Task: Change  the formatting of the data to 'Which is Greater than 5, 'in conditional formating, put the option 'Green Fill with Dark Green Text. . 'add another formatting option Format As Table, insert the option 'Orange Table style Medium 3 ', change the format of Column Width to AutoFit Column Width and sort the data in descending order In the sheet  Expense Tracker Sheetbook
Action: Mouse moved to (34, 112)
Screenshot: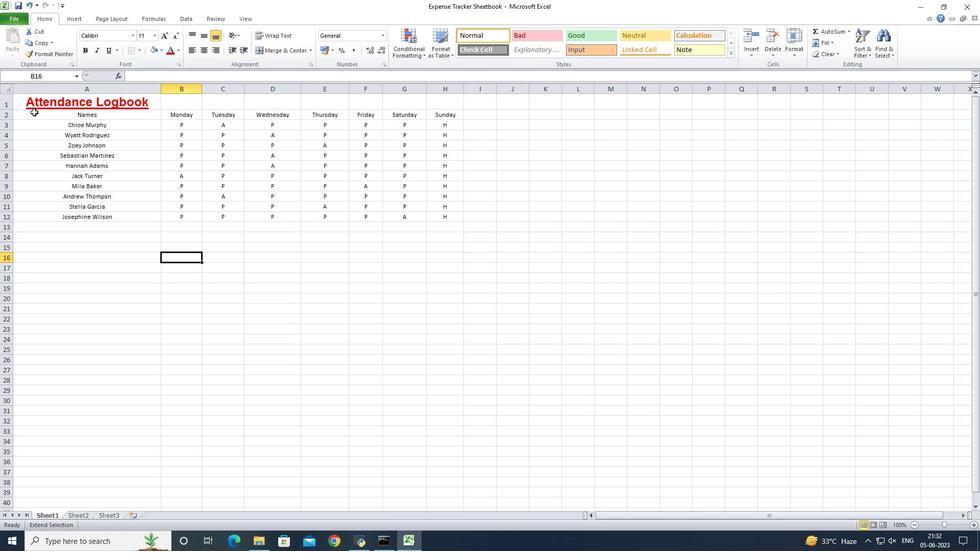 
Action: Mouse pressed left at (34, 112)
Screenshot: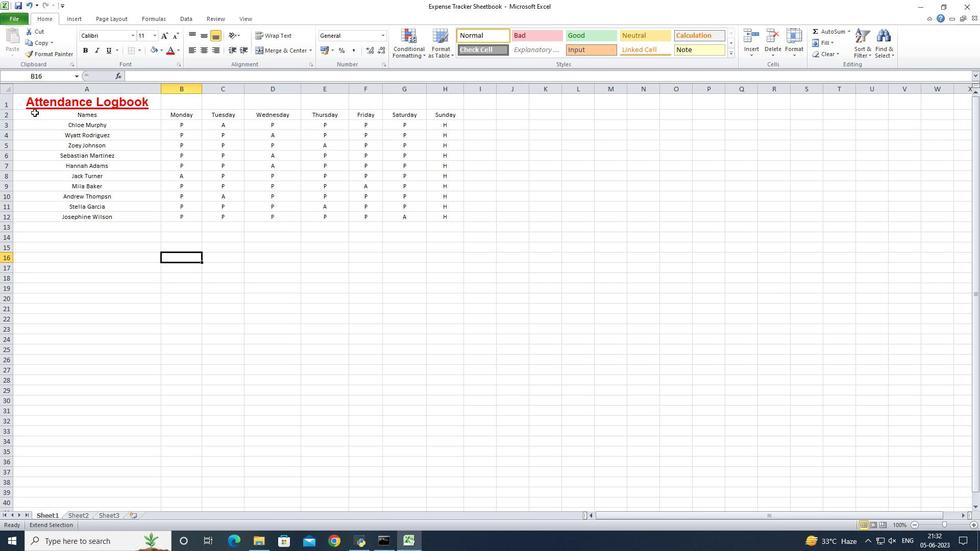 
Action: Mouse moved to (481, 31)
Screenshot: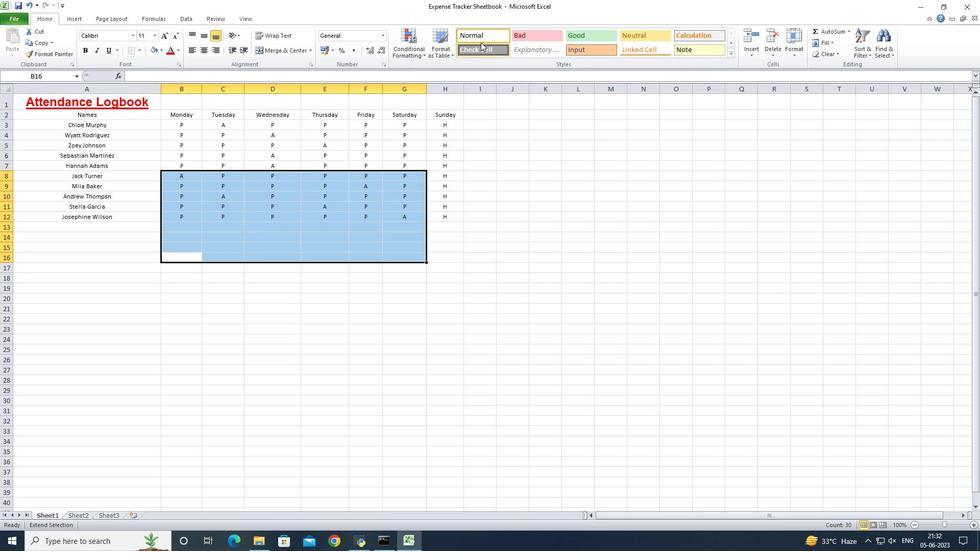 
Action: Mouse pressed left at (481, 31)
Screenshot: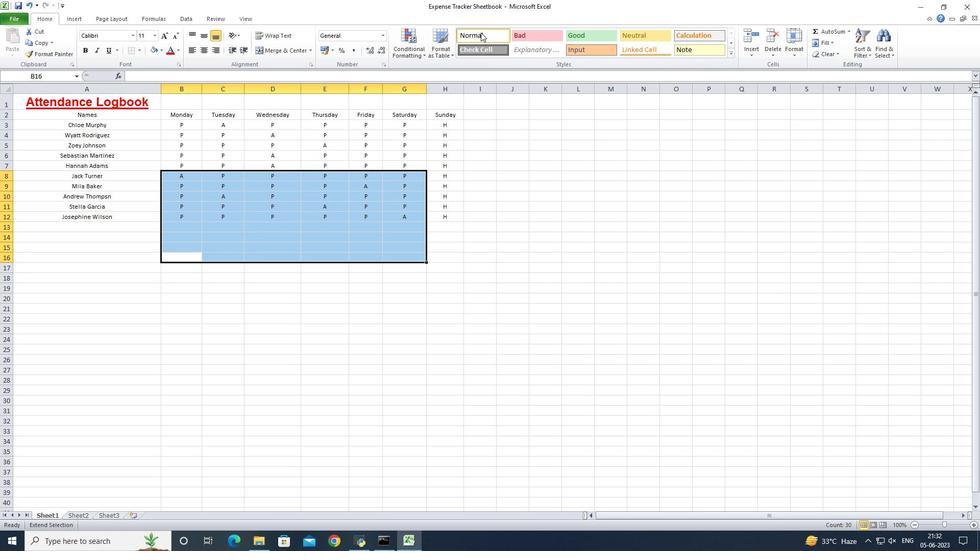 
Action: Mouse moved to (129, 177)
Screenshot: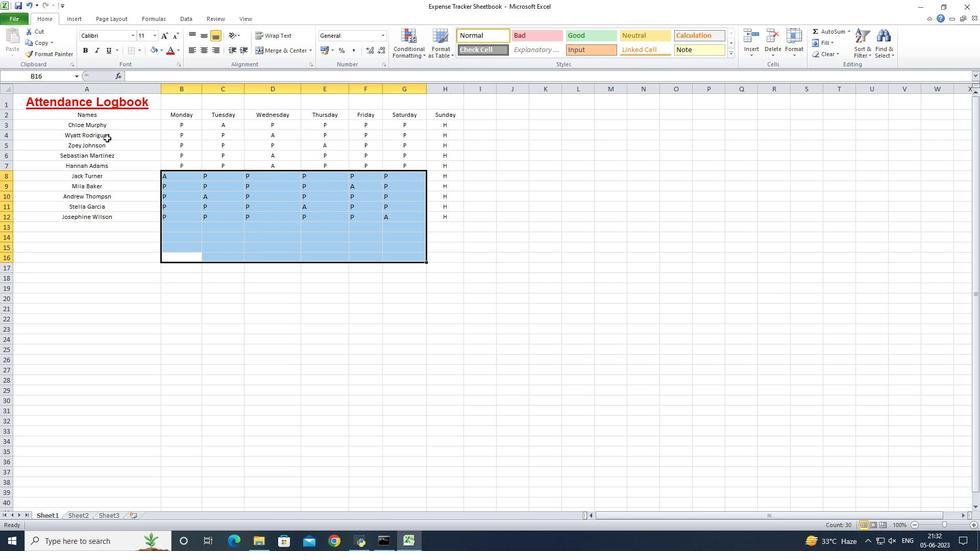 
Action: Key pressed ctrl+Z
Screenshot: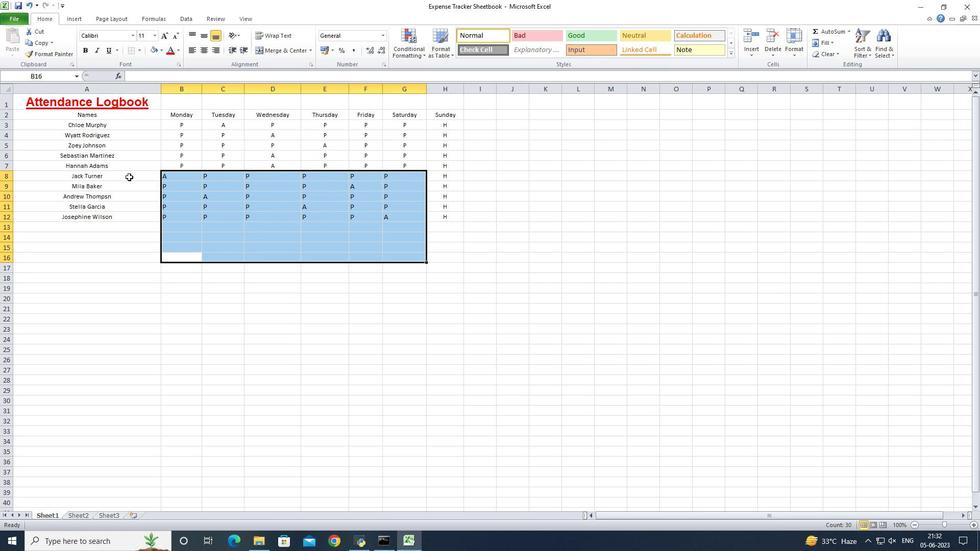 
Action: Mouse moved to (514, 158)
Screenshot: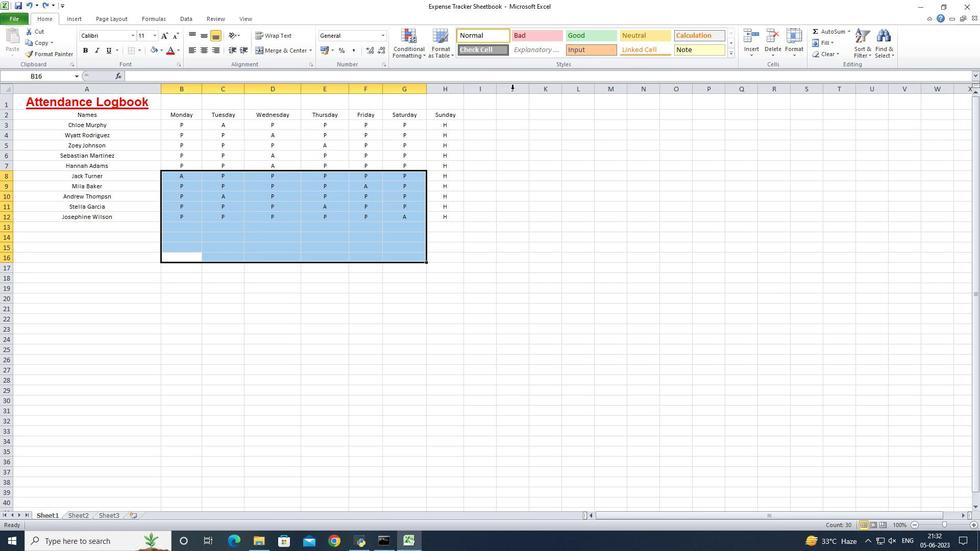 
Action: Mouse pressed left at (514, 158)
Screenshot: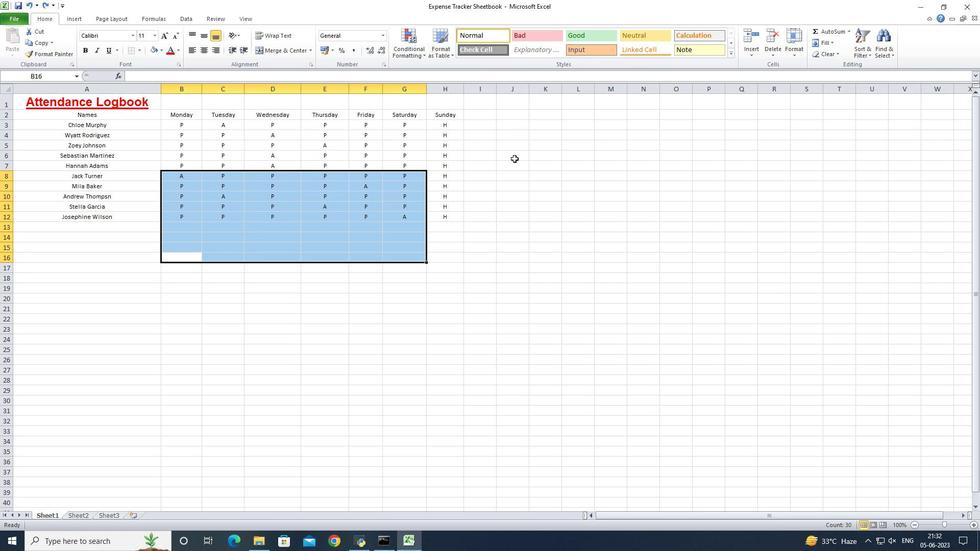 
Action: Mouse moved to (474, 37)
Screenshot: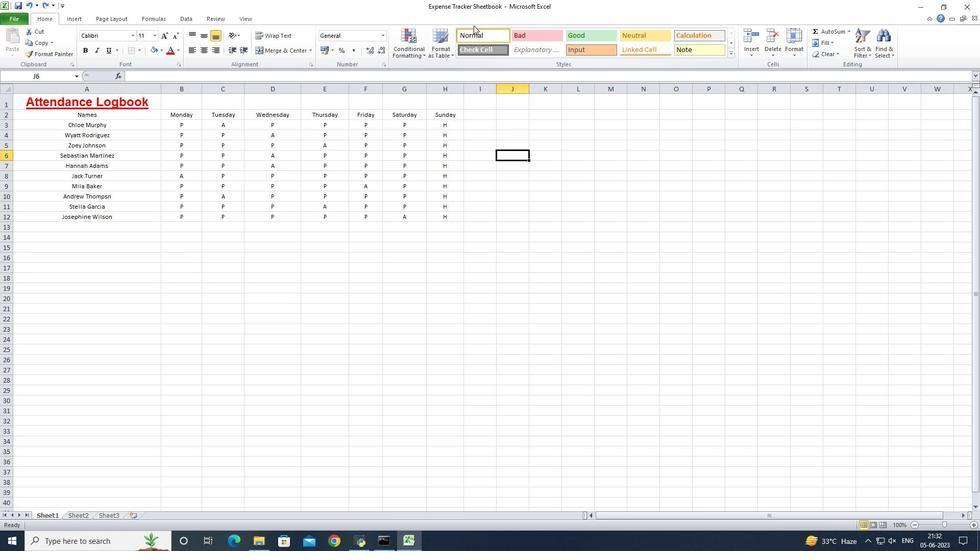 
Action: Mouse pressed left at (474, 37)
Screenshot: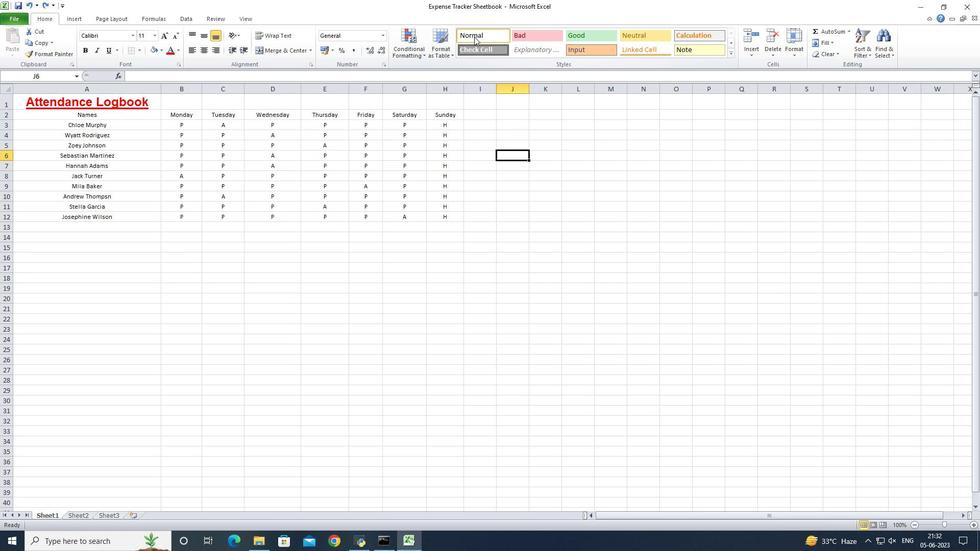 
Action: Mouse moved to (60, 121)
Screenshot: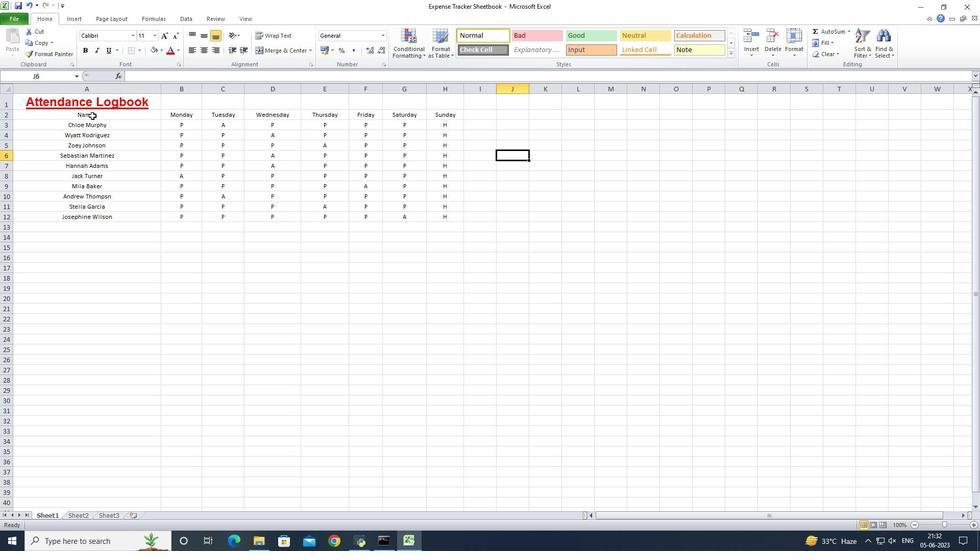 
Action: Mouse pressed left at (60, 121)
Screenshot: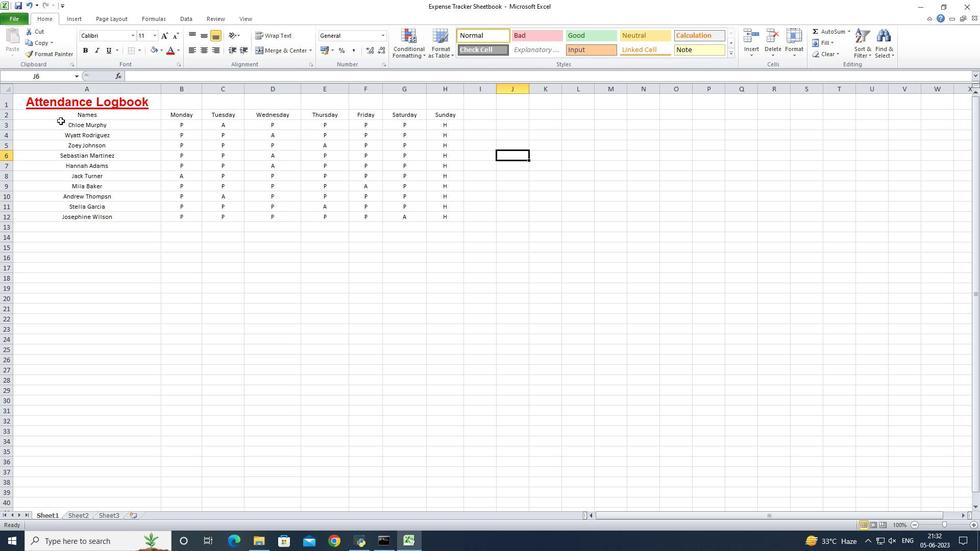
Action: Mouse moved to (60, 115)
Screenshot: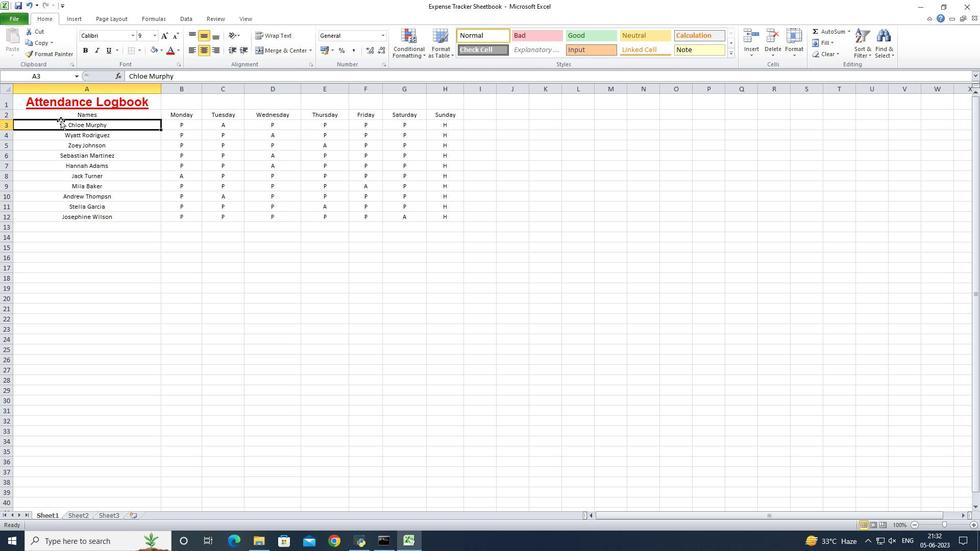 
Action: Mouse pressed left at (60, 115)
Screenshot: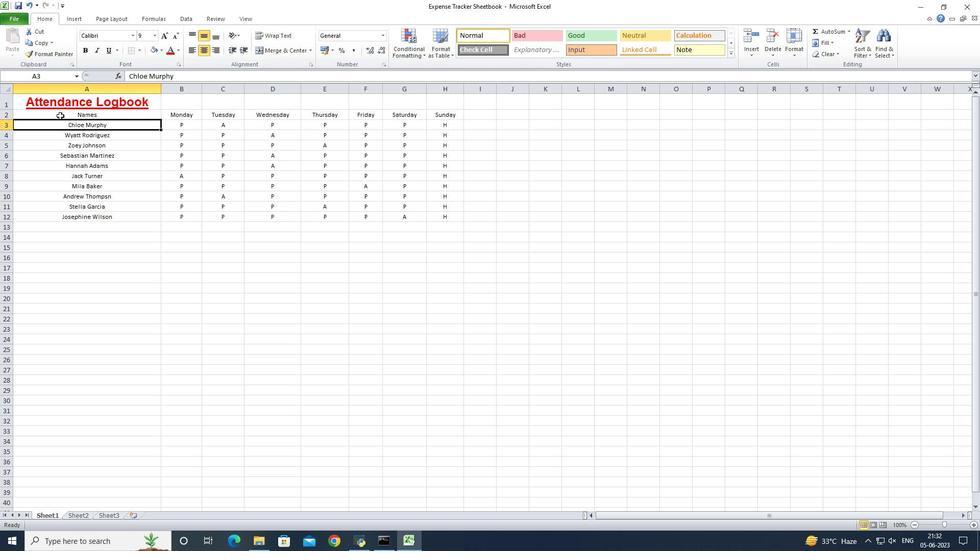 
Action: Mouse moved to (393, 44)
Screenshot: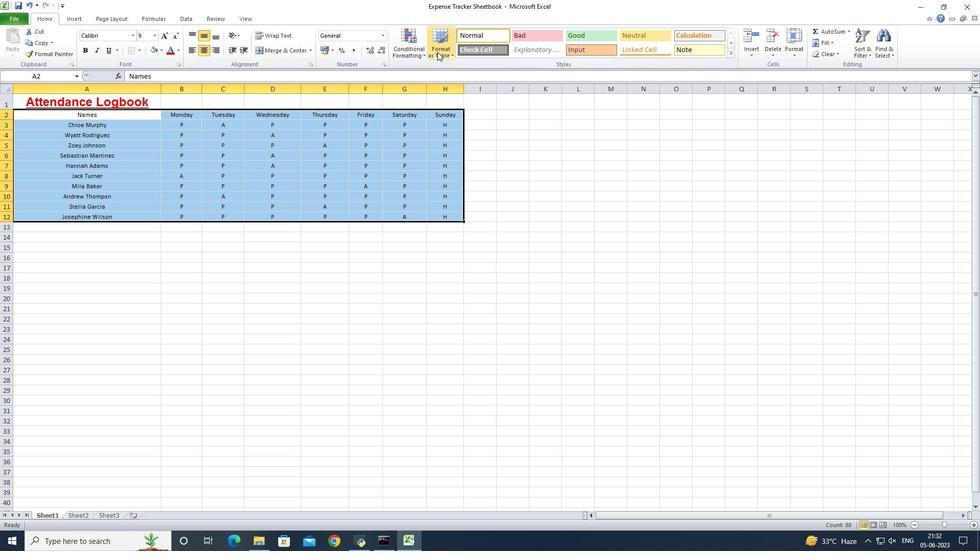 
Action: Mouse pressed left at (393, 44)
Screenshot: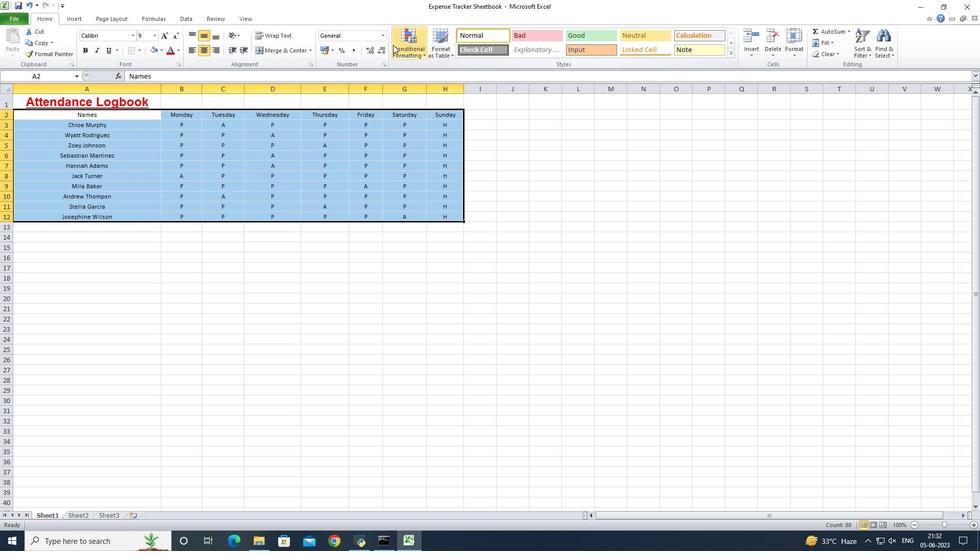 
Action: Mouse moved to (398, 73)
Screenshot: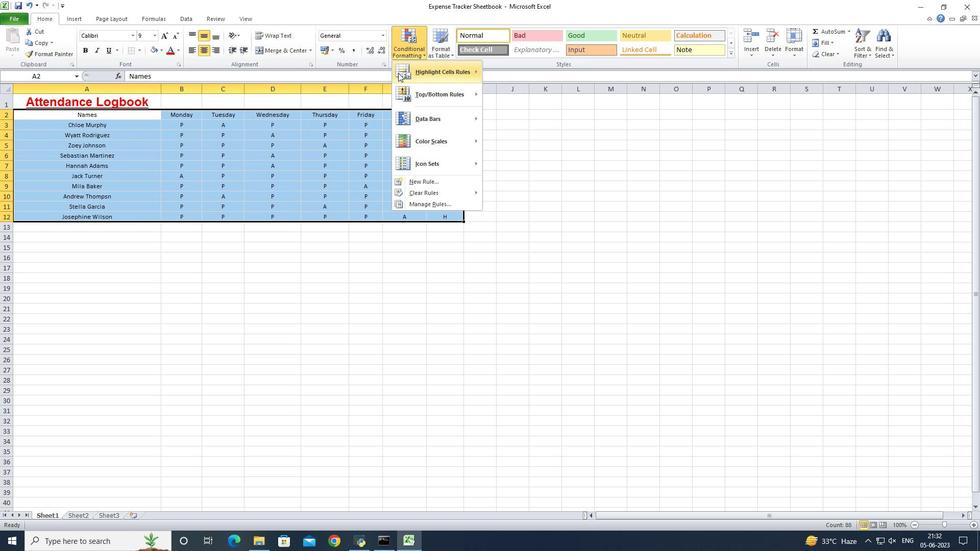 
Action: Mouse pressed left at (398, 73)
Screenshot: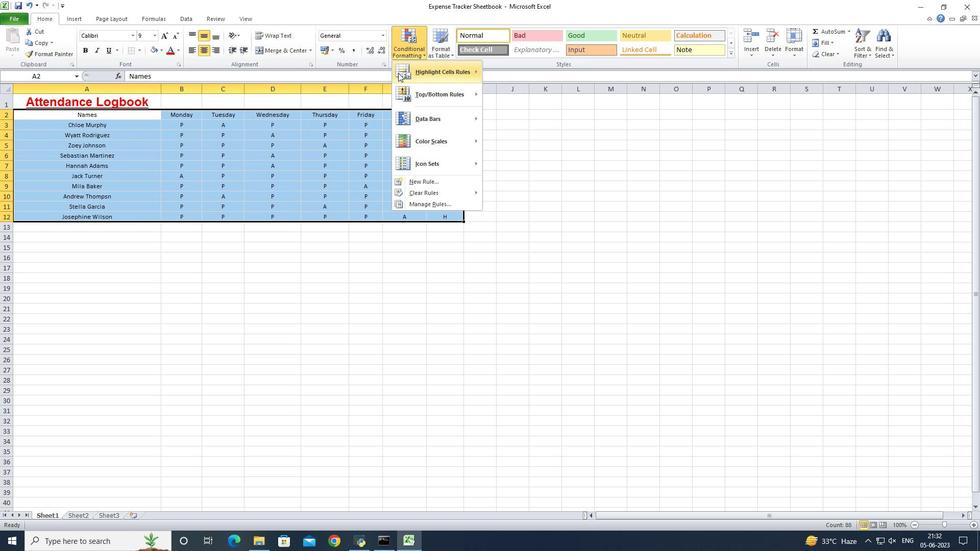 
Action: Mouse moved to (507, 71)
Screenshot: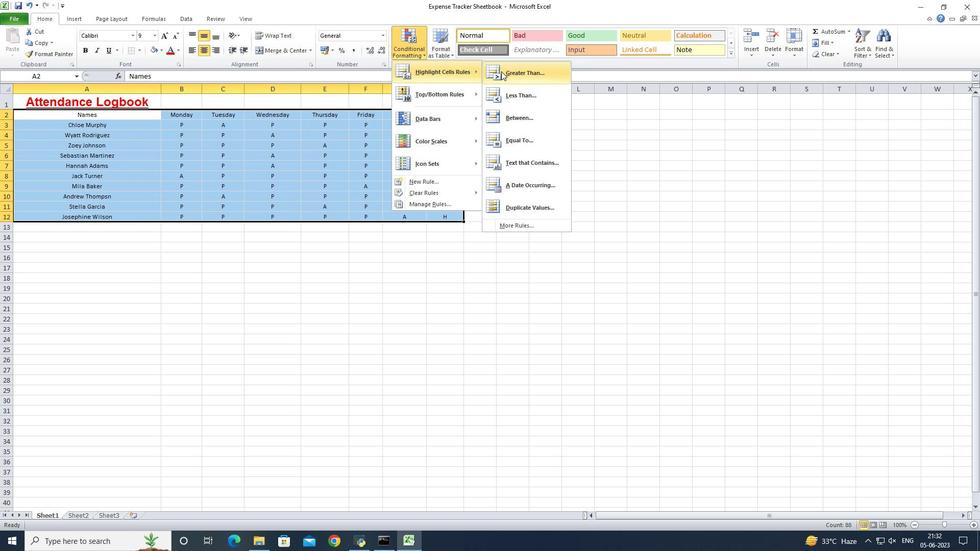 
Action: Mouse pressed left at (507, 71)
Screenshot: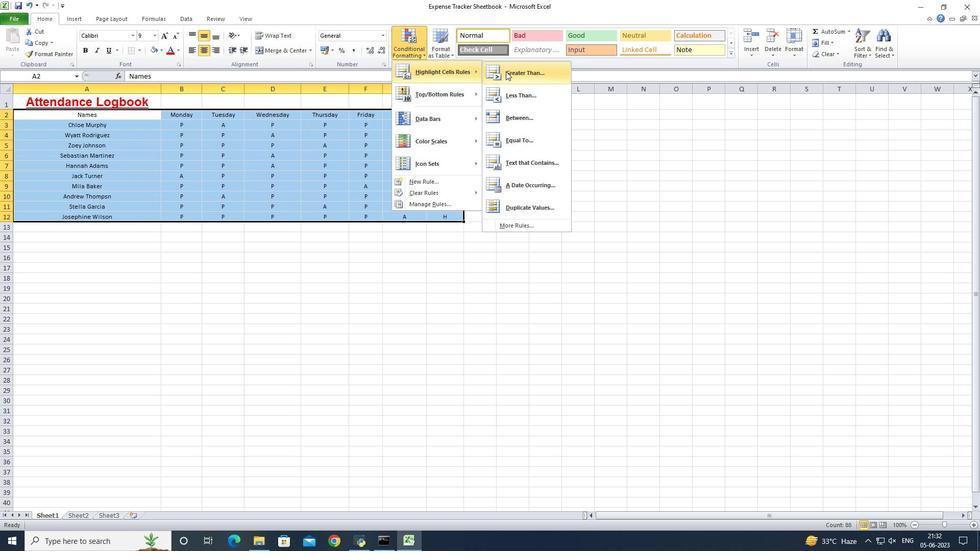 
Action: Mouse moved to (208, 261)
Screenshot: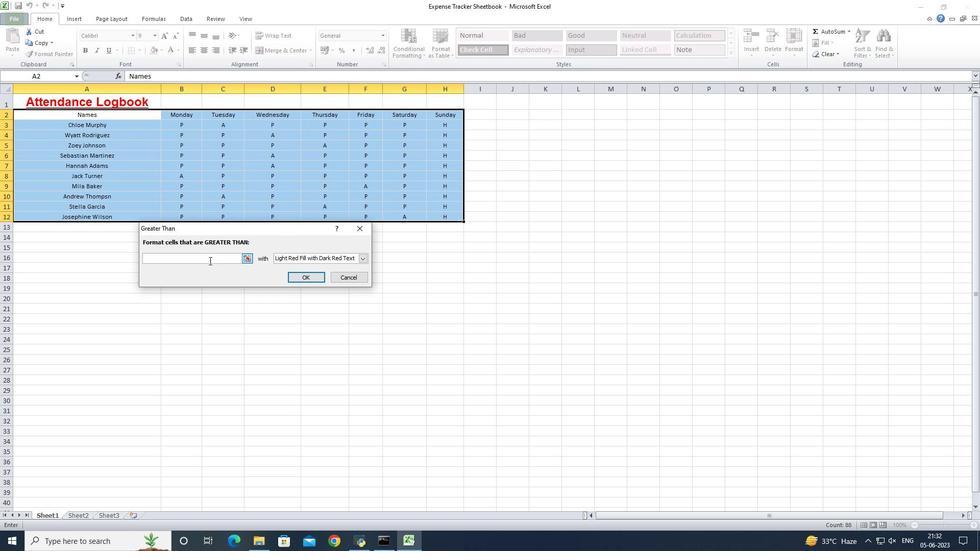 
Action: Mouse pressed left at (208, 261)
Screenshot: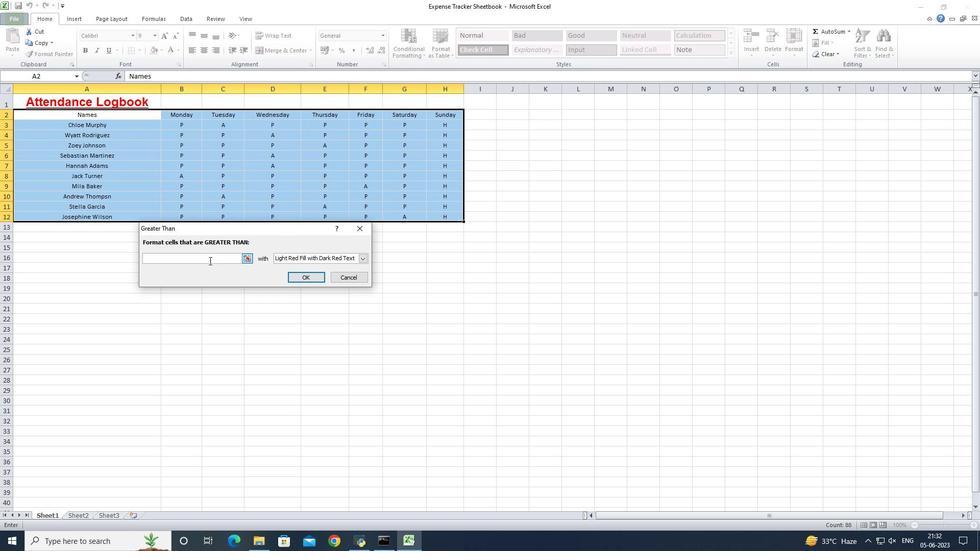 
Action: Key pressed 5
Screenshot: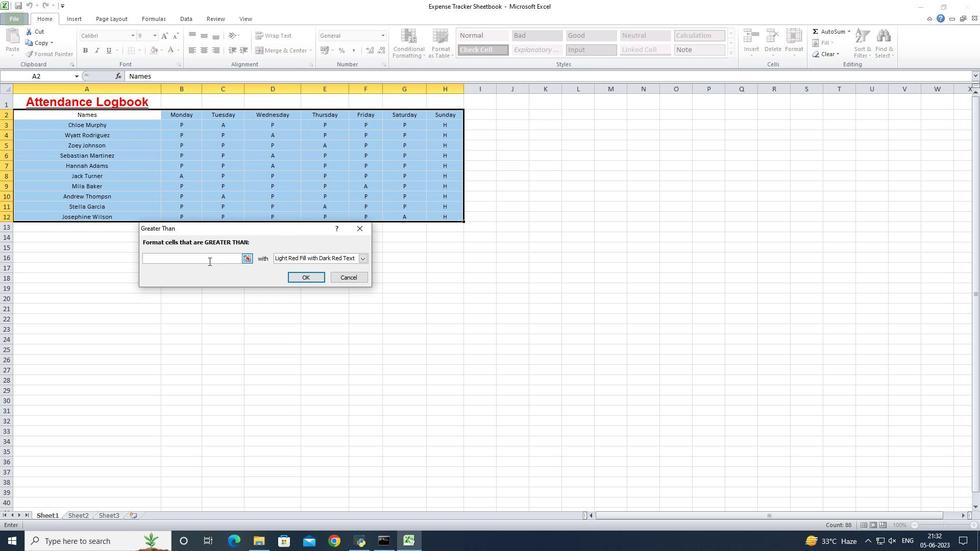 
Action: Mouse moved to (364, 257)
Screenshot: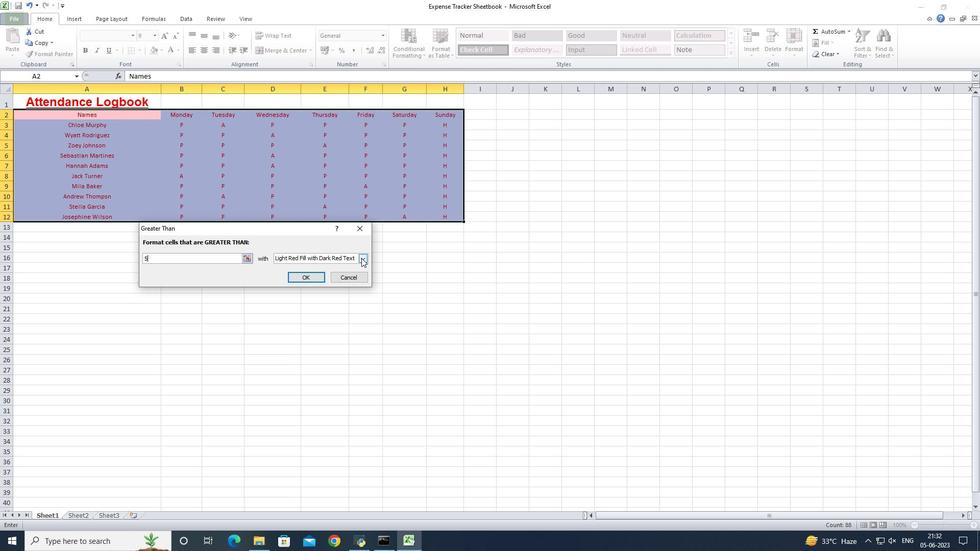
Action: Mouse pressed left at (364, 257)
Screenshot: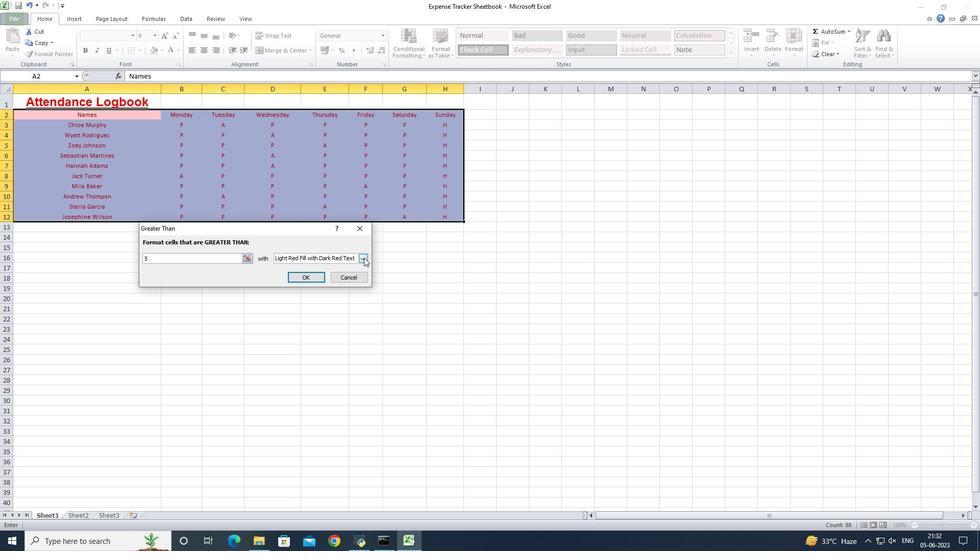 
Action: Mouse moved to (353, 279)
Screenshot: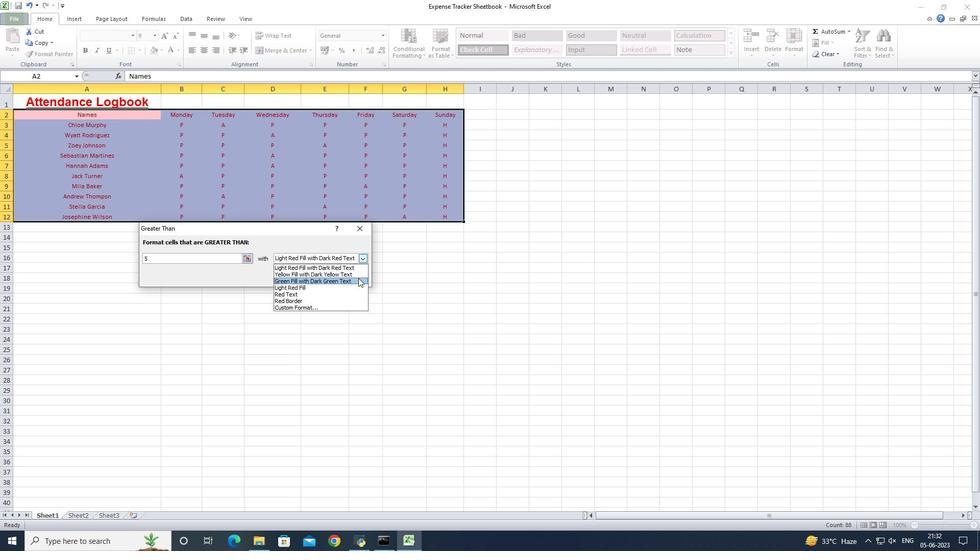 
Action: Mouse pressed left at (353, 279)
Screenshot: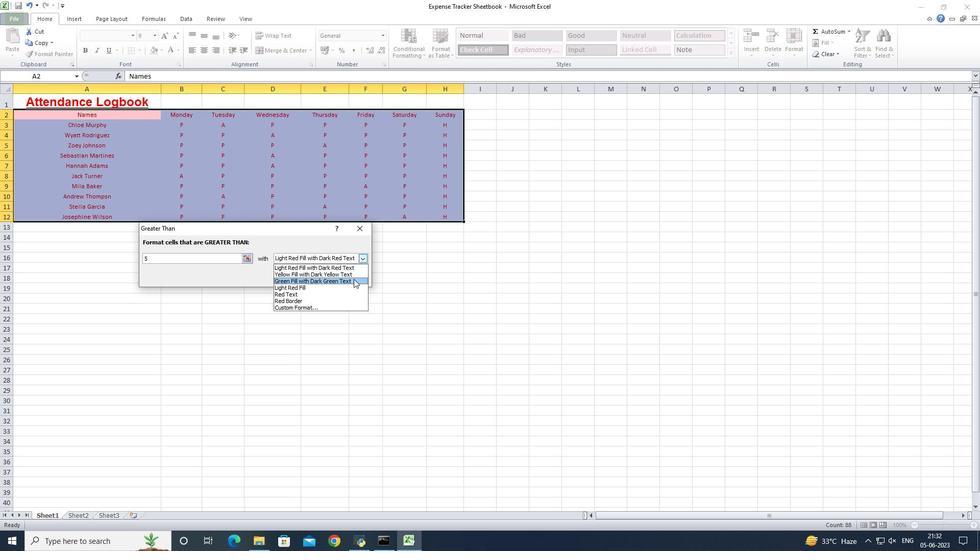 
Action: Mouse moved to (300, 276)
Screenshot: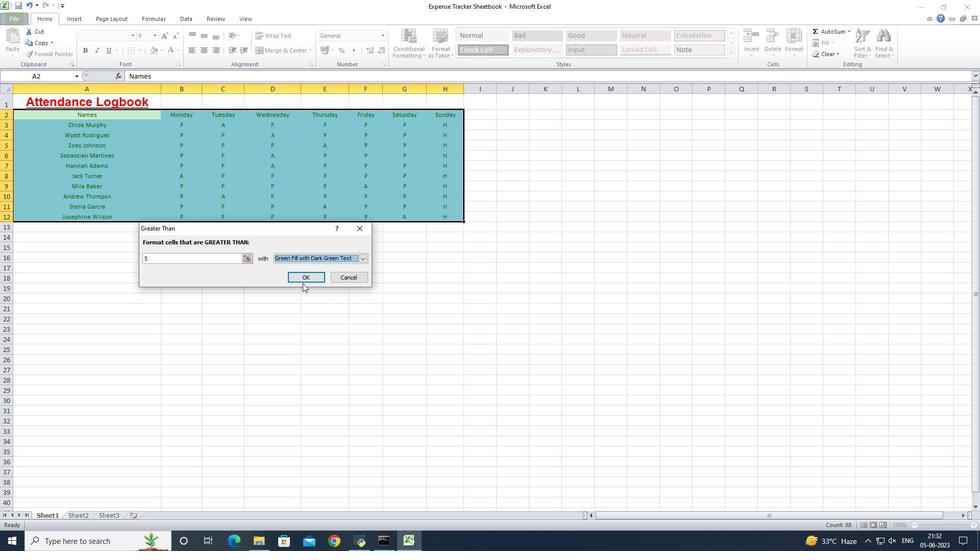 
Action: Mouse pressed left at (300, 276)
Screenshot: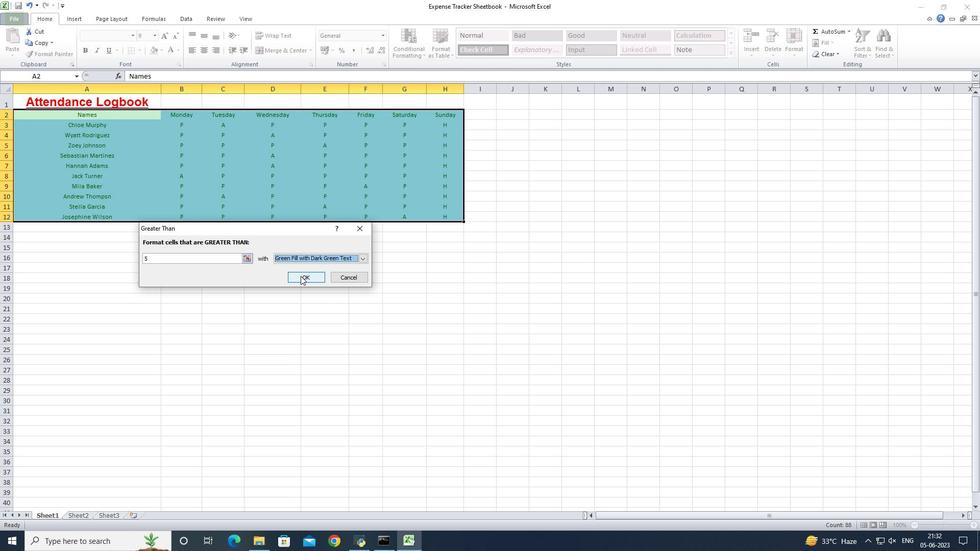 
Action: Mouse moved to (291, 284)
Screenshot: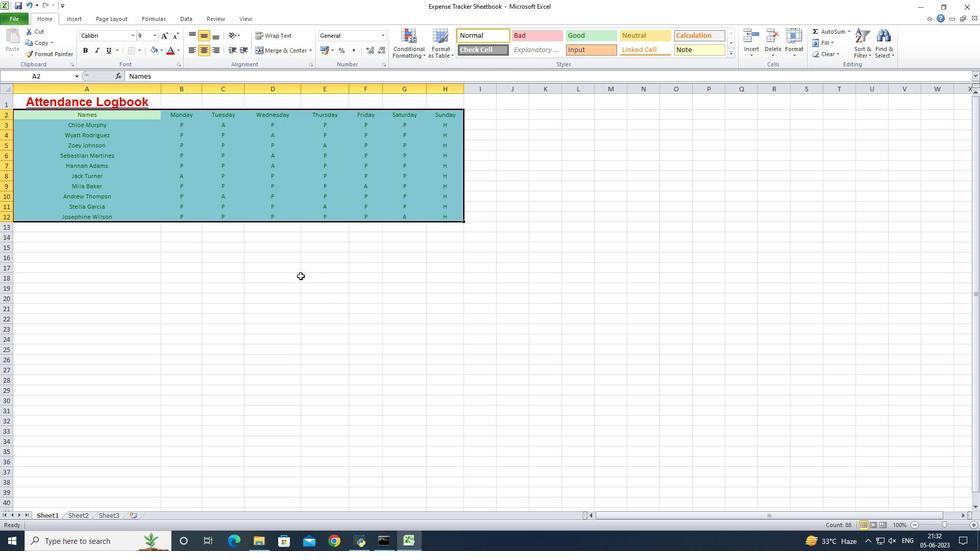 
Action: Mouse pressed left at (291, 284)
Screenshot: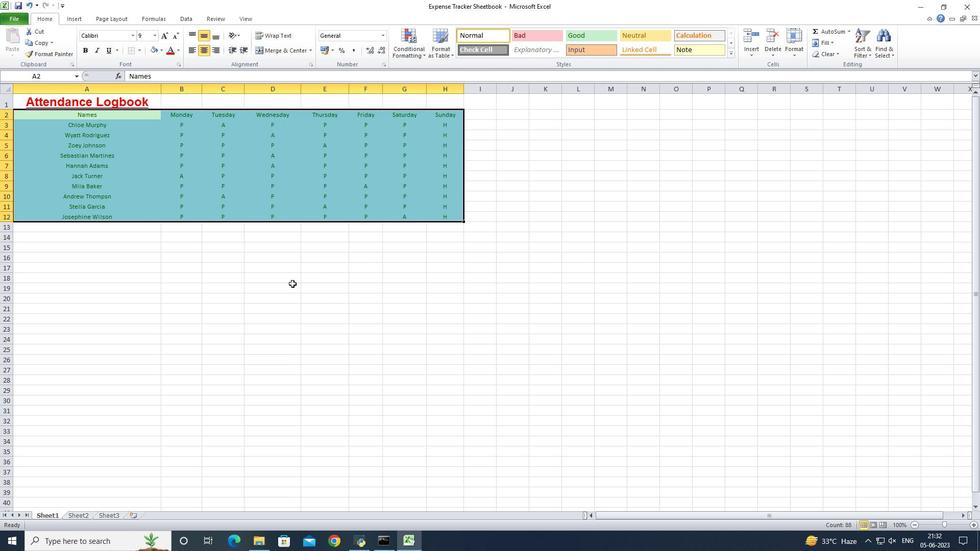 
Action: Mouse moved to (79, 116)
Screenshot: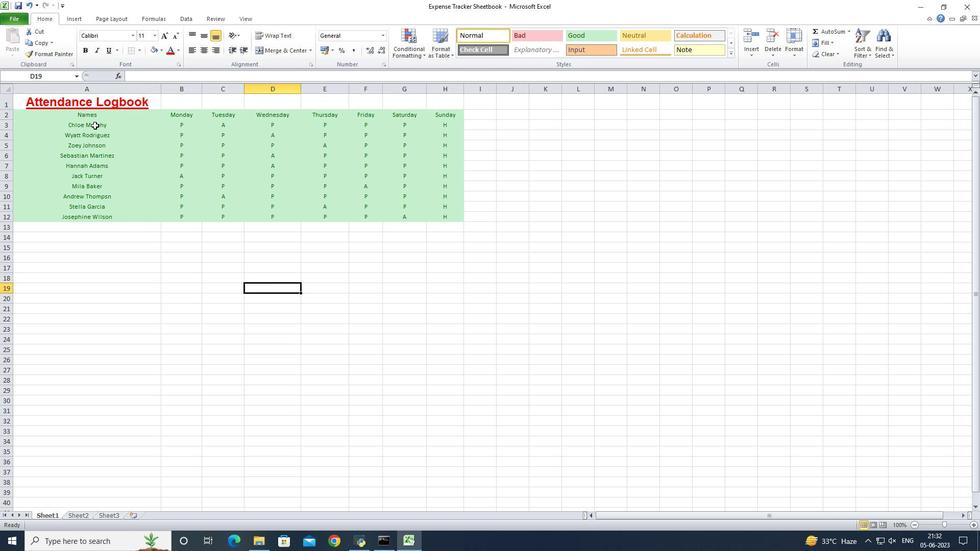 
Action: Mouse pressed left at (79, 116)
Screenshot: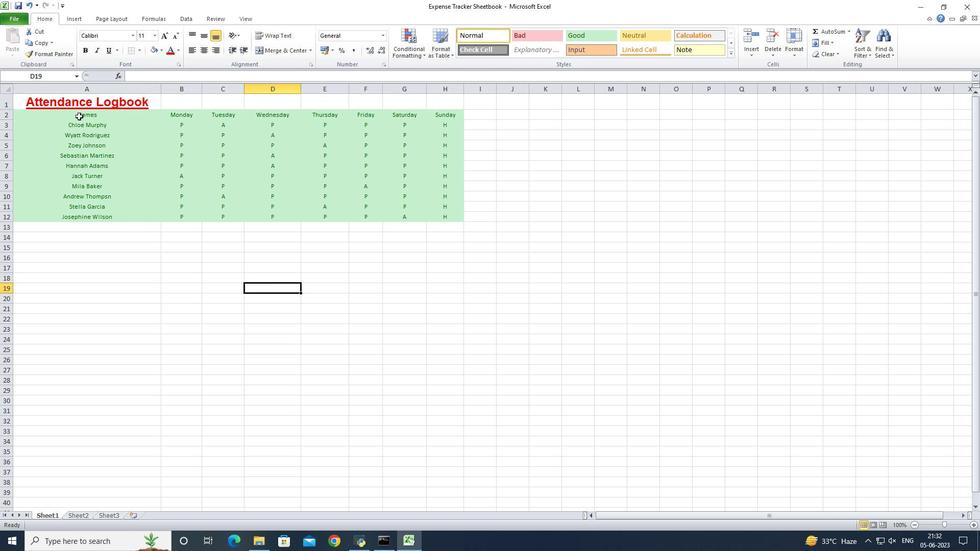 
Action: Mouse moved to (438, 54)
Screenshot: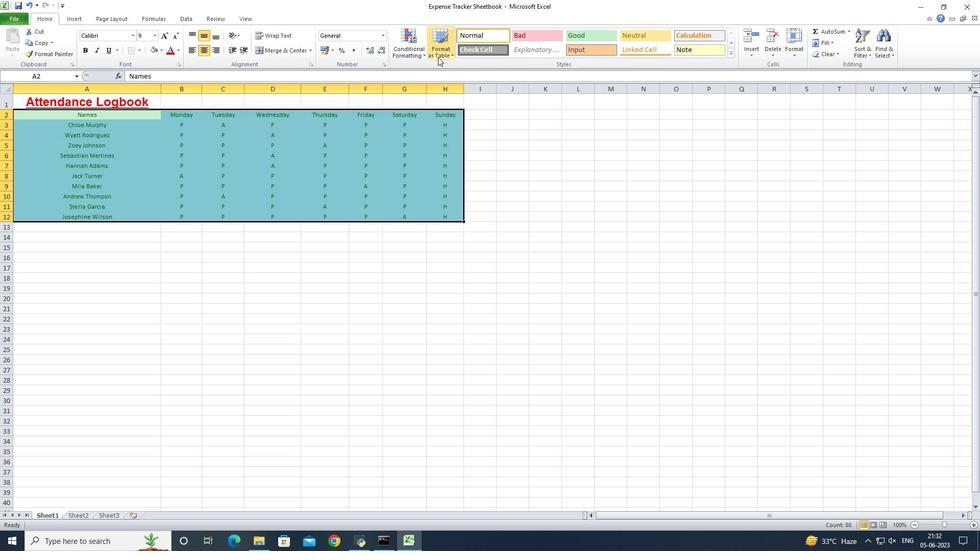 
Action: Mouse pressed left at (438, 54)
Screenshot: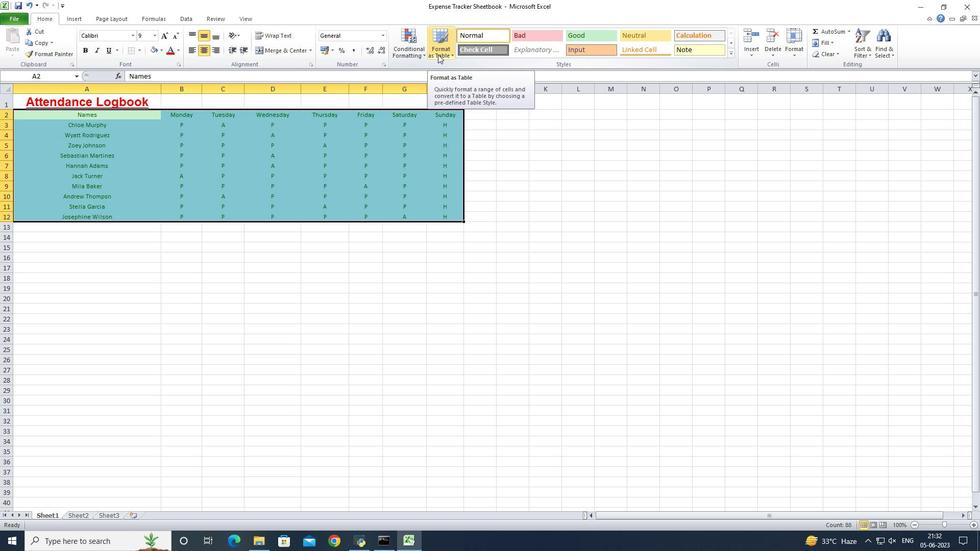 
Action: Mouse moved to (512, 176)
Screenshot: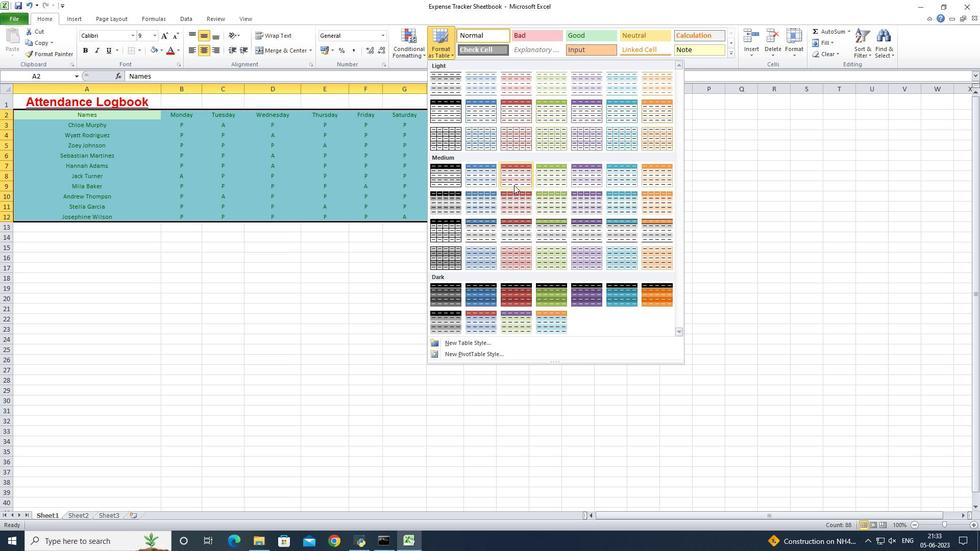 
Action: Mouse pressed left at (512, 176)
Screenshot: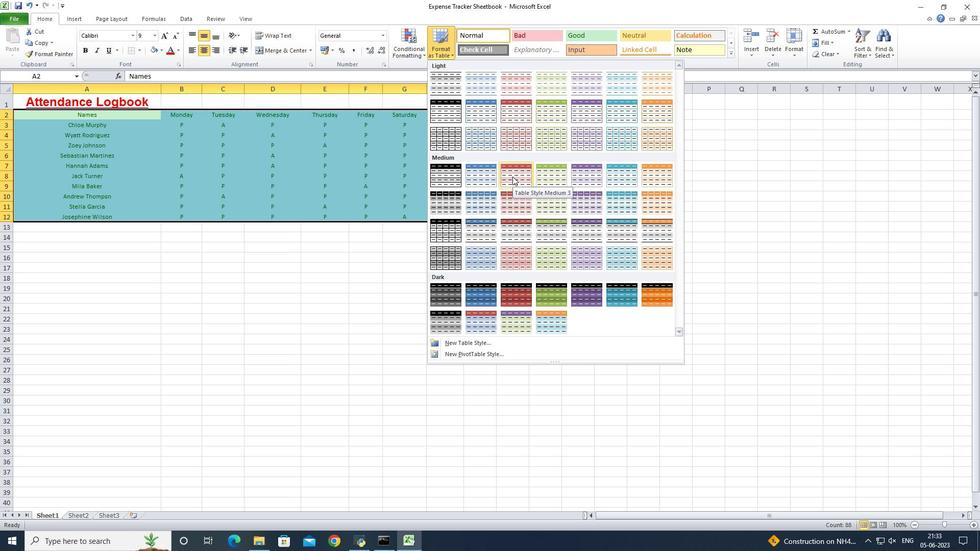 
Action: Mouse moved to (233, 276)
Screenshot: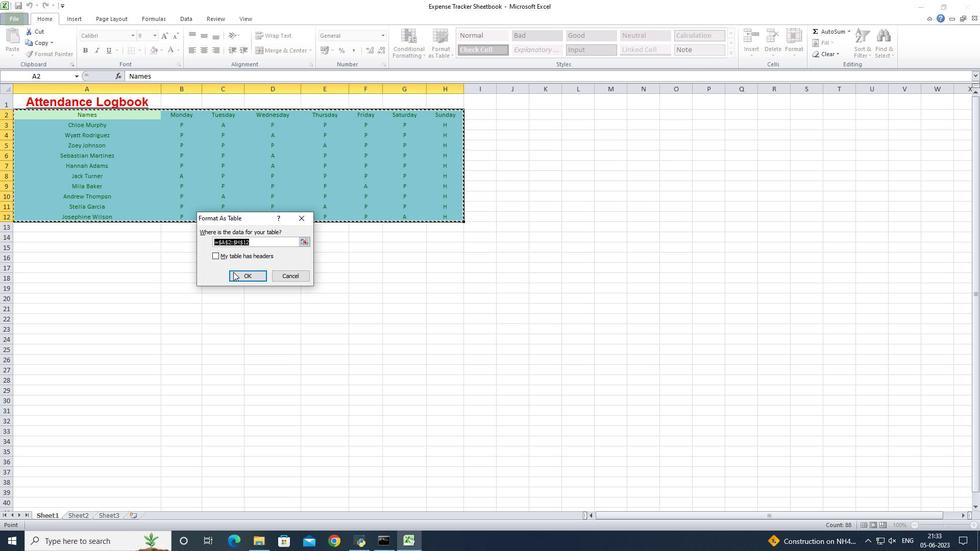 
Action: Mouse pressed left at (233, 276)
Screenshot: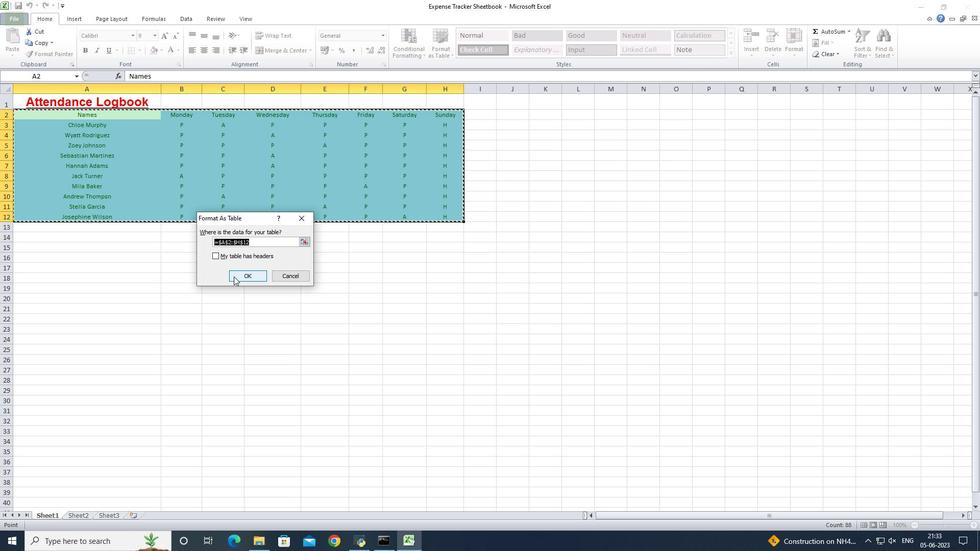 
Action: Mouse moved to (103, 119)
Screenshot: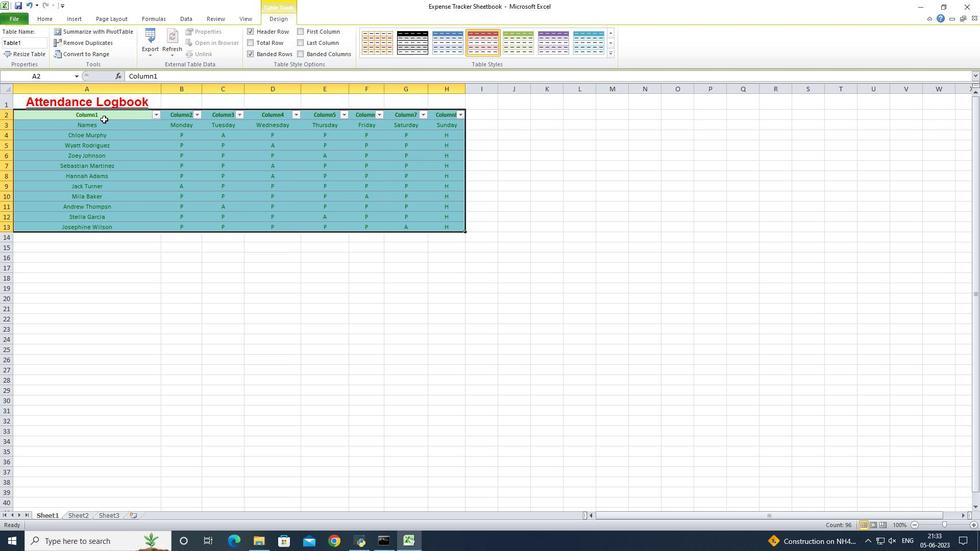 
Action: Mouse pressed left at (103, 119)
Screenshot: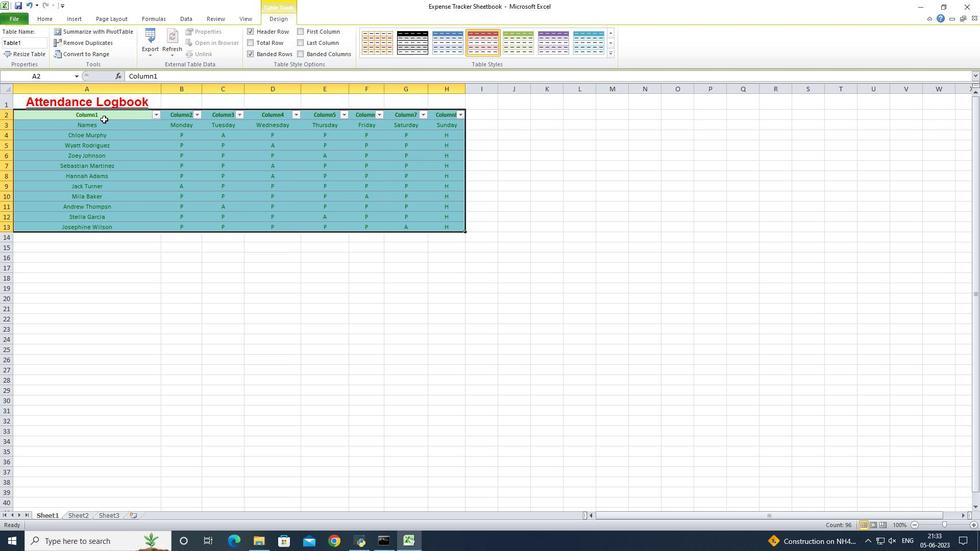 
Action: Mouse moved to (92, 118)
Screenshot: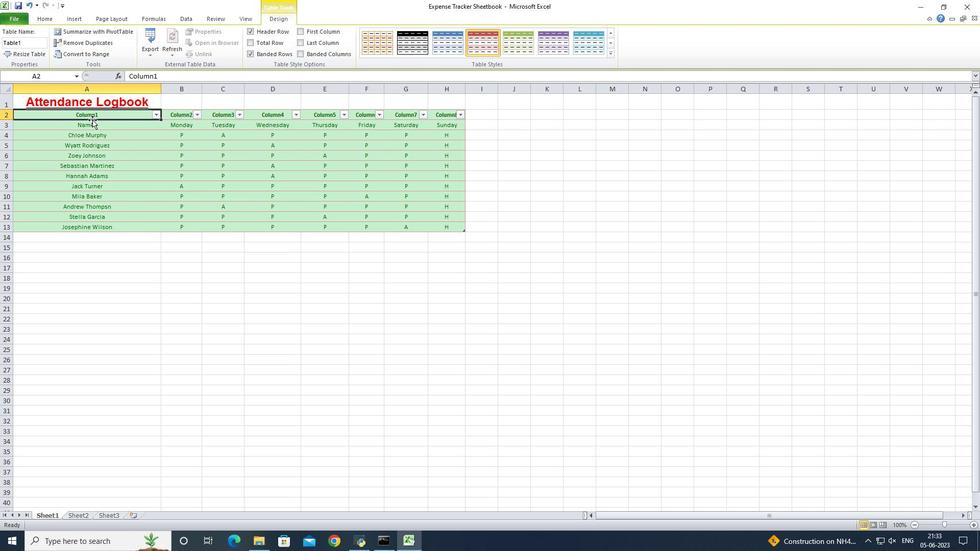 
Action: Mouse pressed left at (92, 118)
Screenshot: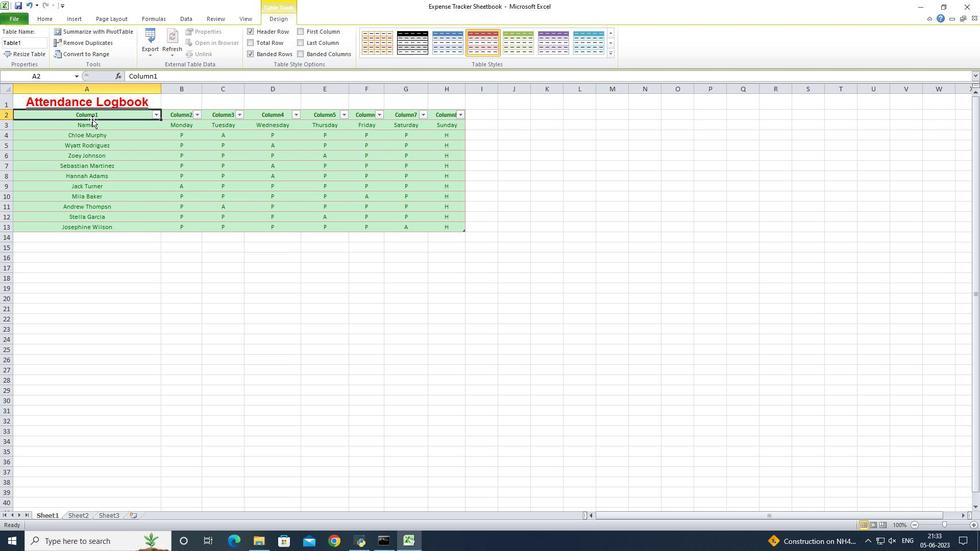 
Action: Mouse moved to (624, 256)
Screenshot: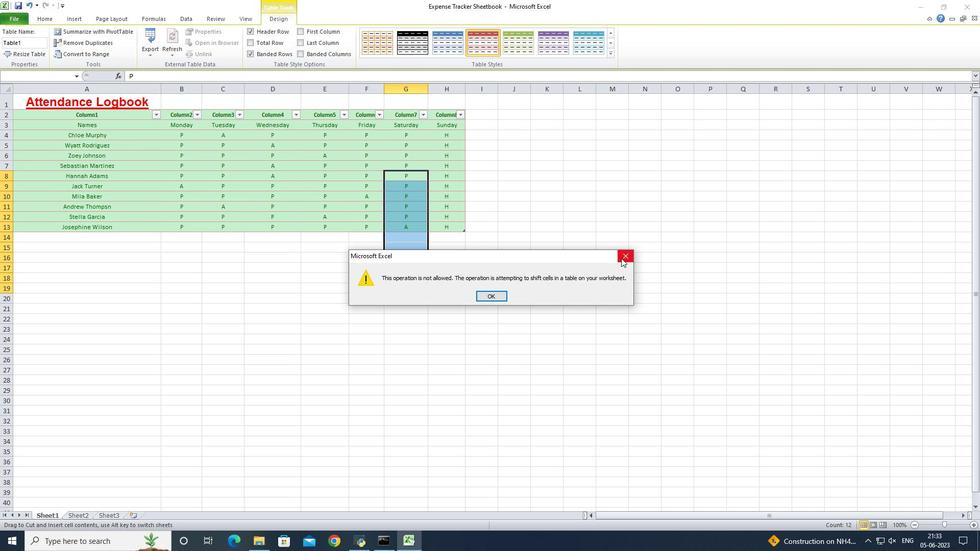 
Action: Mouse pressed left at (624, 256)
Screenshot: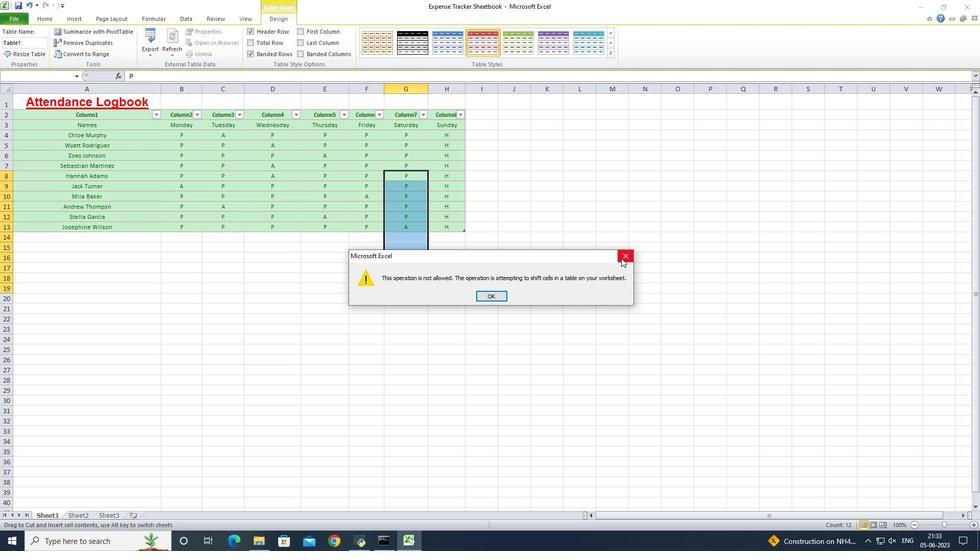 
Action: Mouse moved to (74, 117)
Screenshot: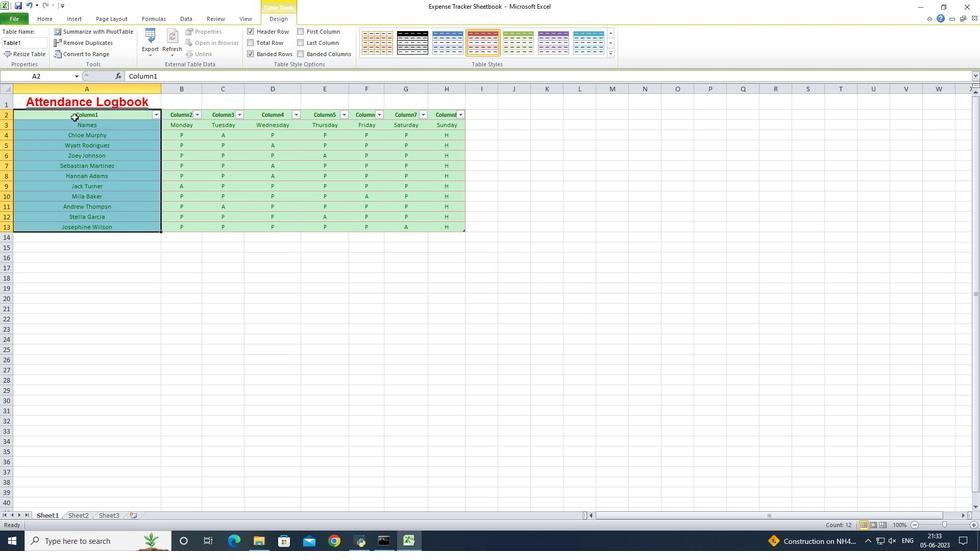 
Action: Mouse pressed left at (74, 117)
Screenshot: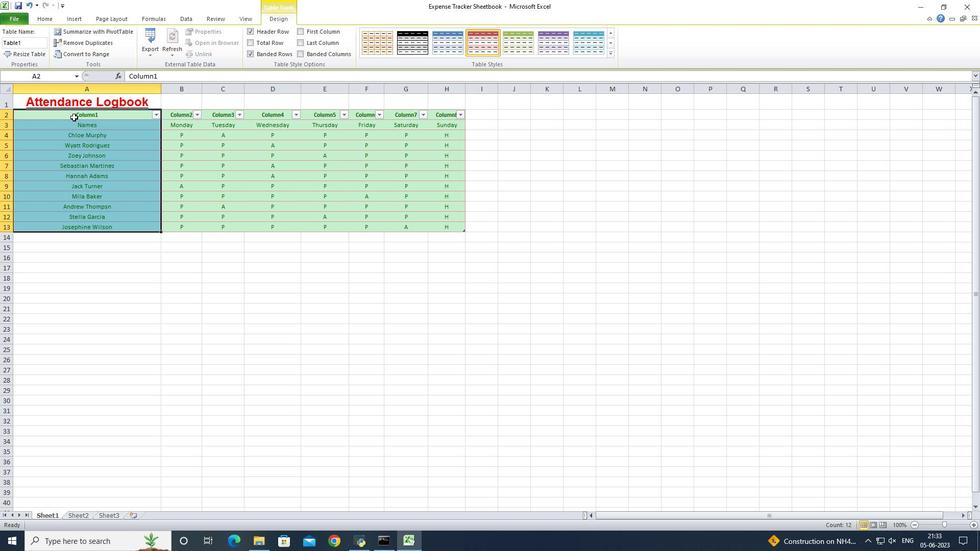 
Action: Mouse moved to (53, 100)
Screenshot: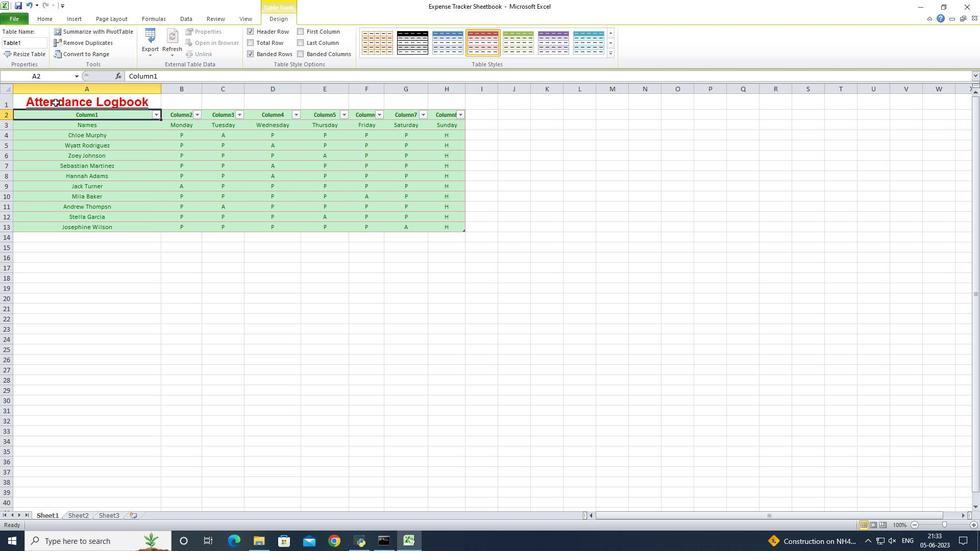 
Action: Mouse pressed left at (53, 100)
Screenshot: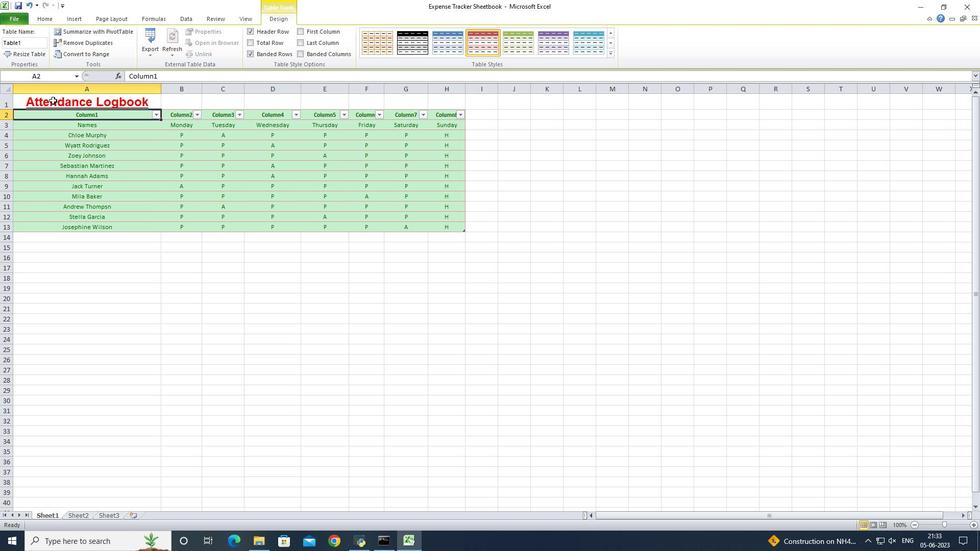 
Action: Mouse moved to (789, 55)
Screenshot: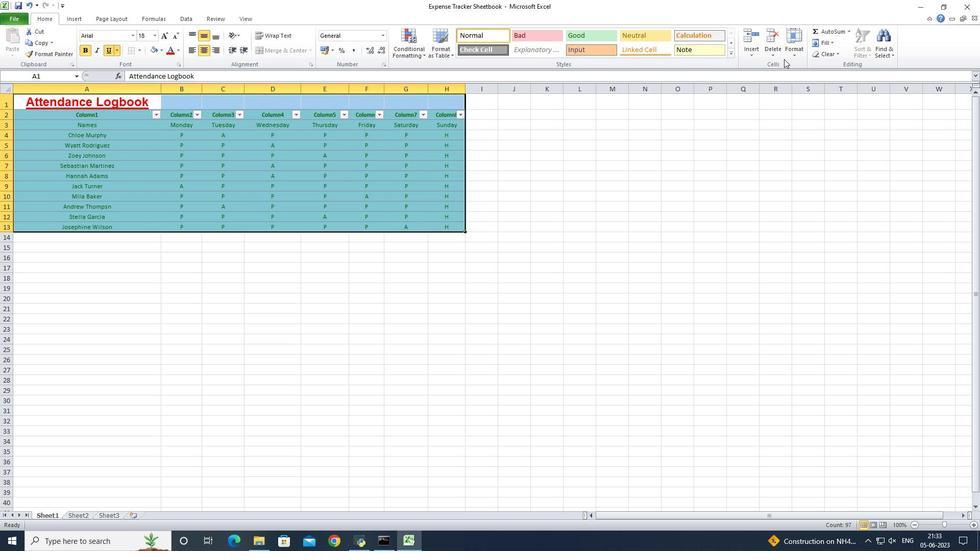 
Action: Mouse pressed left at (789, 55)
Screenshot: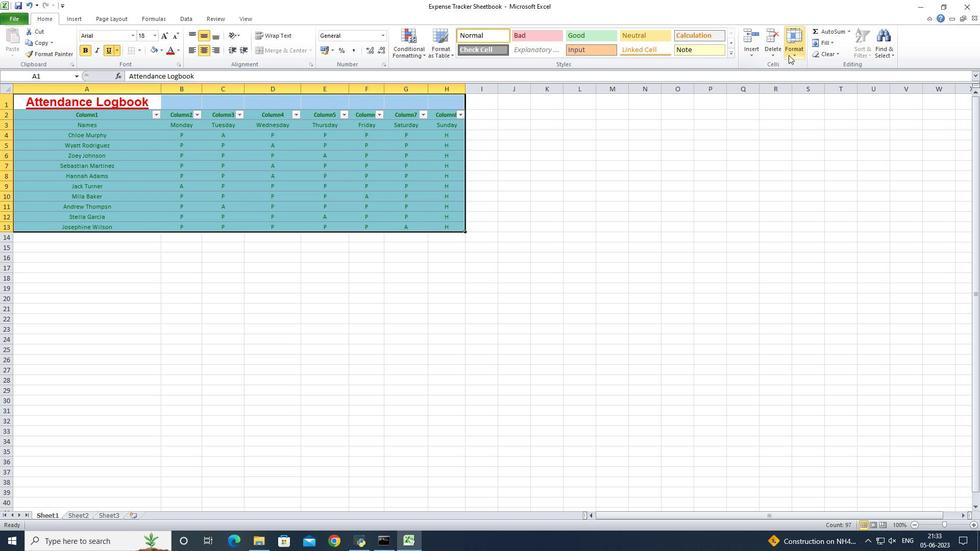 
Action: Mouse moved to (865, 109)
Screenshot: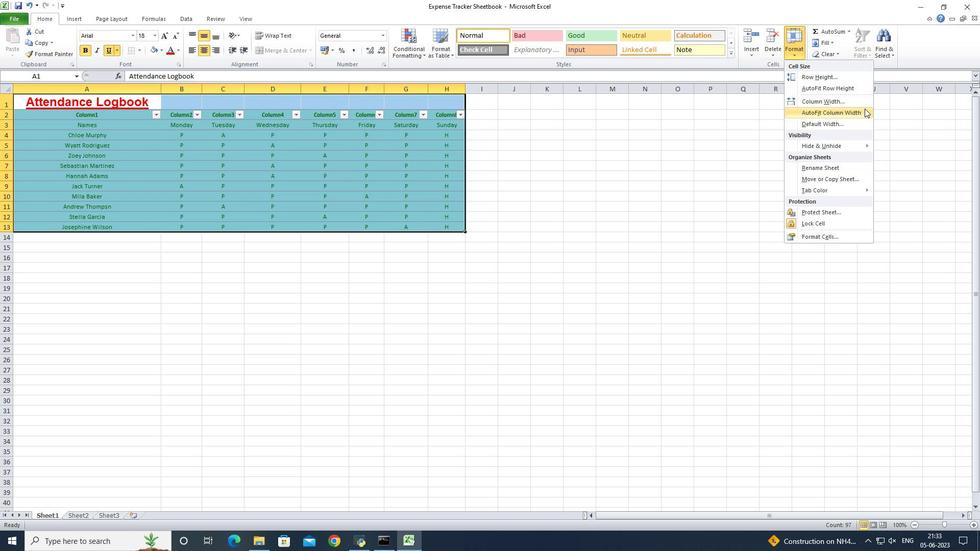 
Action: Mouse pressed left at (865, 109)
Screenshot: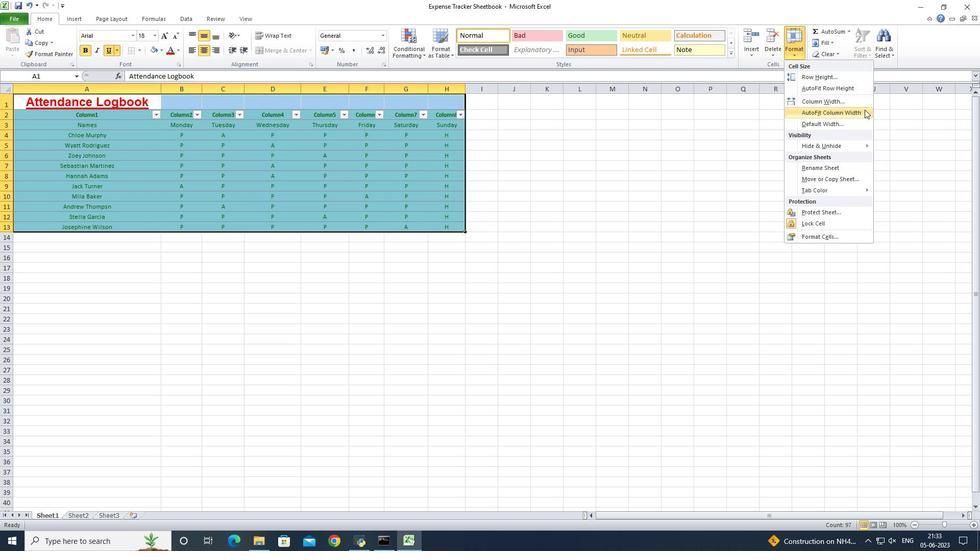 
Action: Mouse moved to (794, 55)
Screenshot: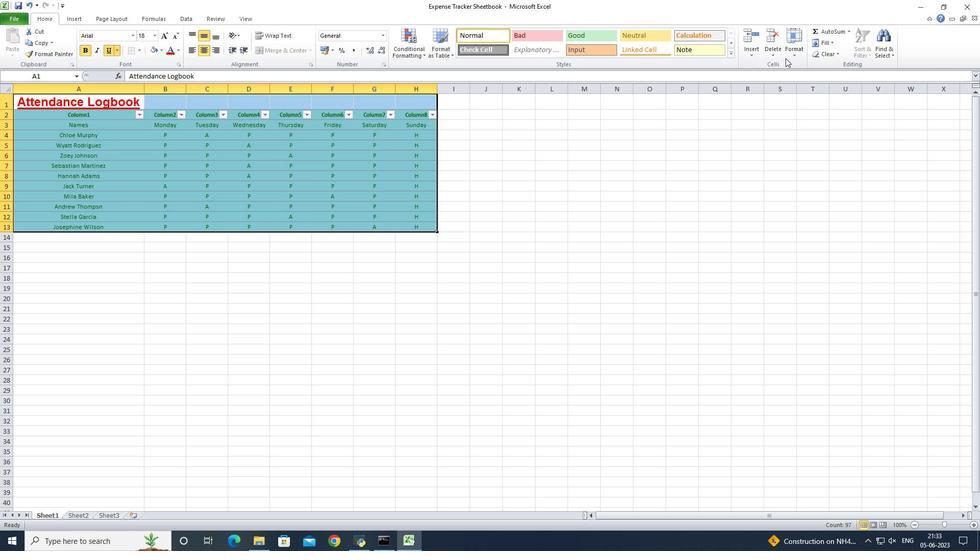 
Action: Mouse pressed left at (794, 55)
Screenshot: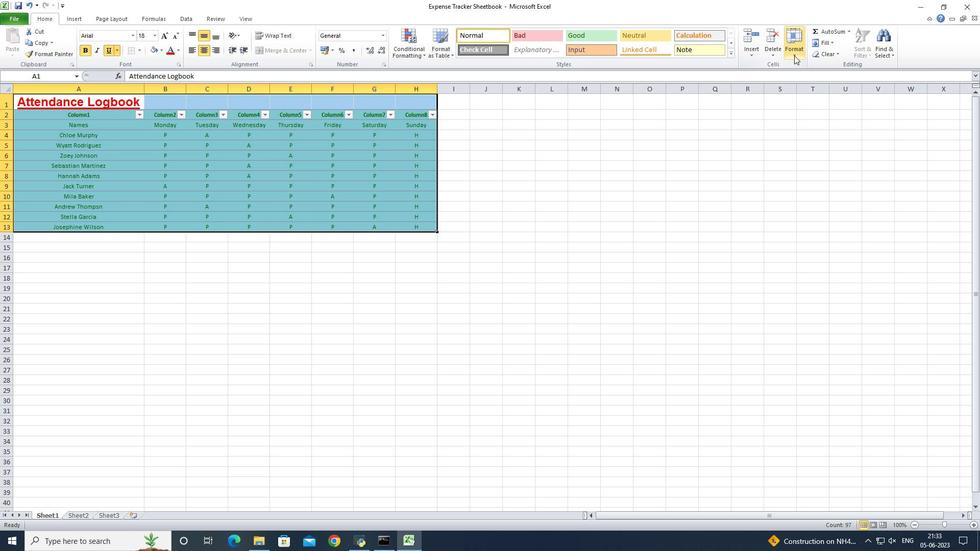 
Action: Mouse moved to (816, 99)
Screenshot: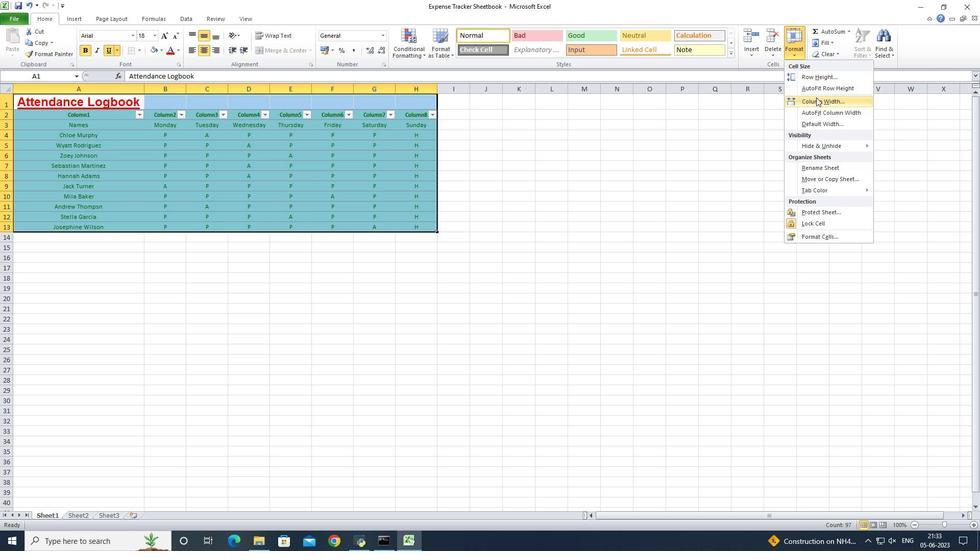 
Action: Mouse pressed left at (816, 99)
Screenshot: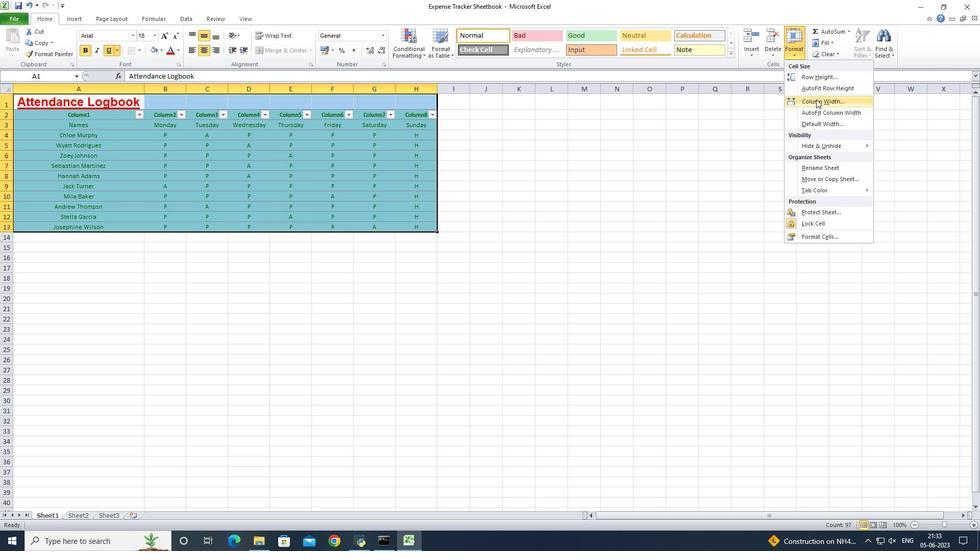 
Action: Mouse moved to (578, 314)
Screenshot: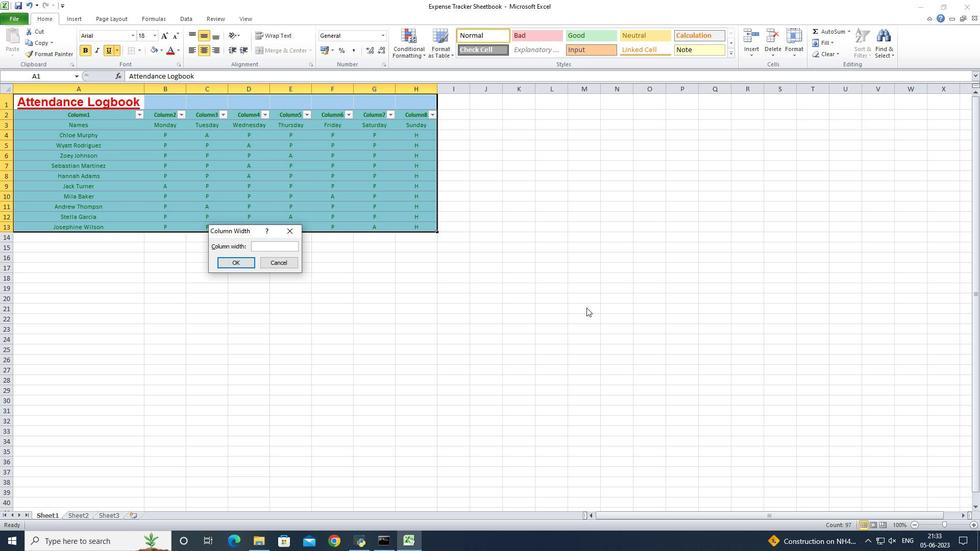 
Action: Mouse pressed left at (578, 314)
Screenshot: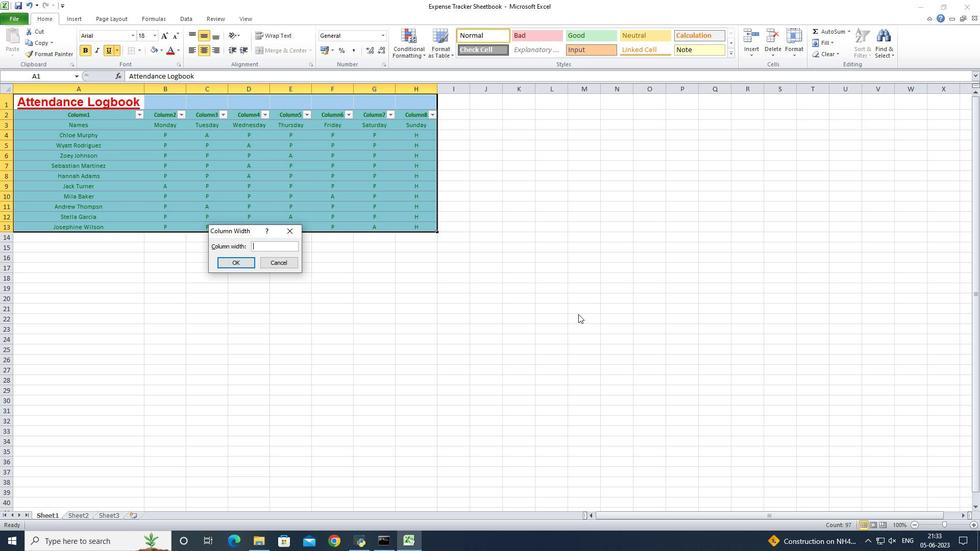 
Action: Mouse moved to (275, 262)
Screenshot: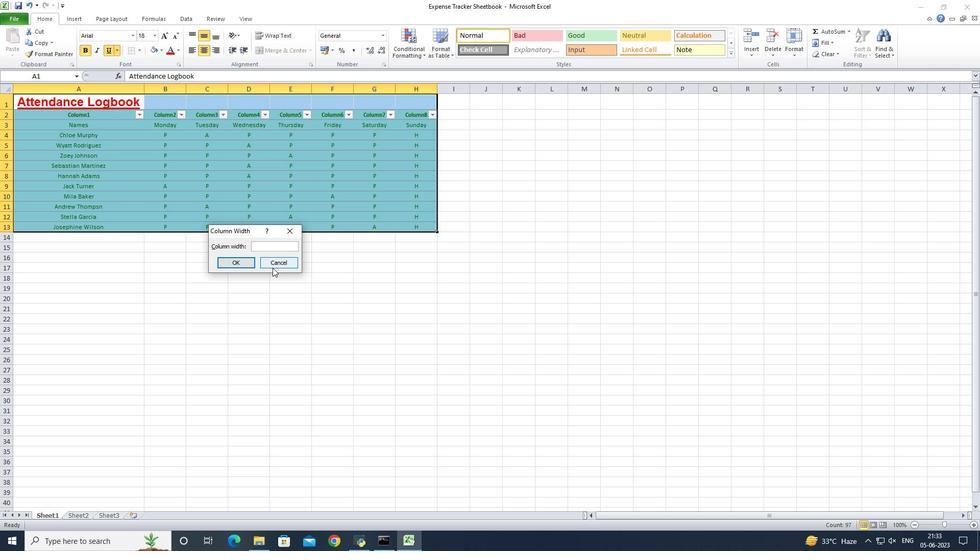 
Action: Mouse pressed left at (275, 262)
Screenshot: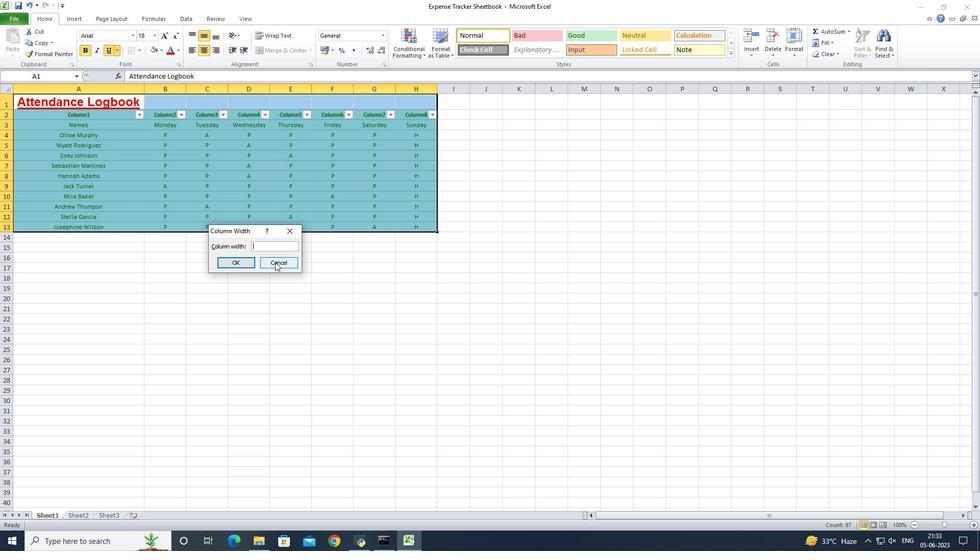 
Action: Mouse moved to (788, 51)
Screenshot: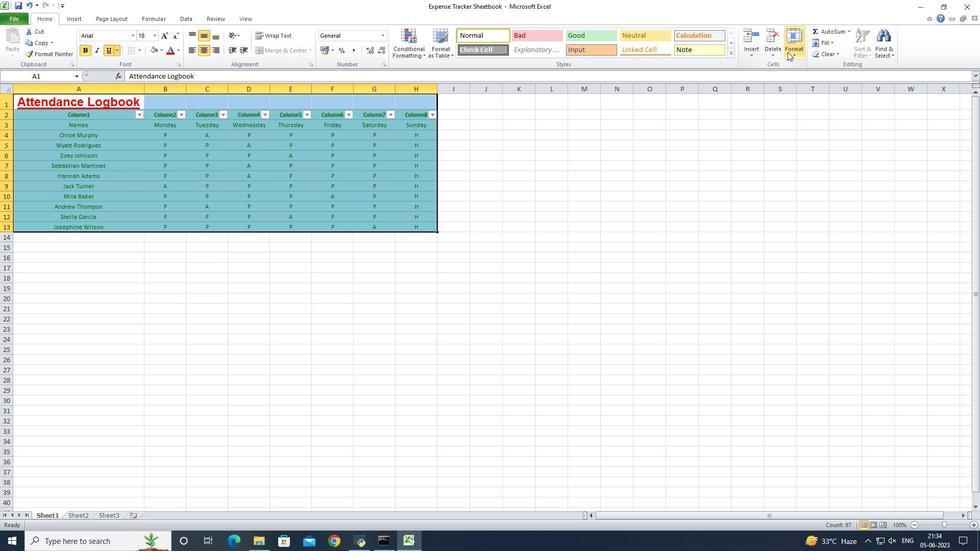 
Action: Mouse pressed left at (788, 51)
Screenshot: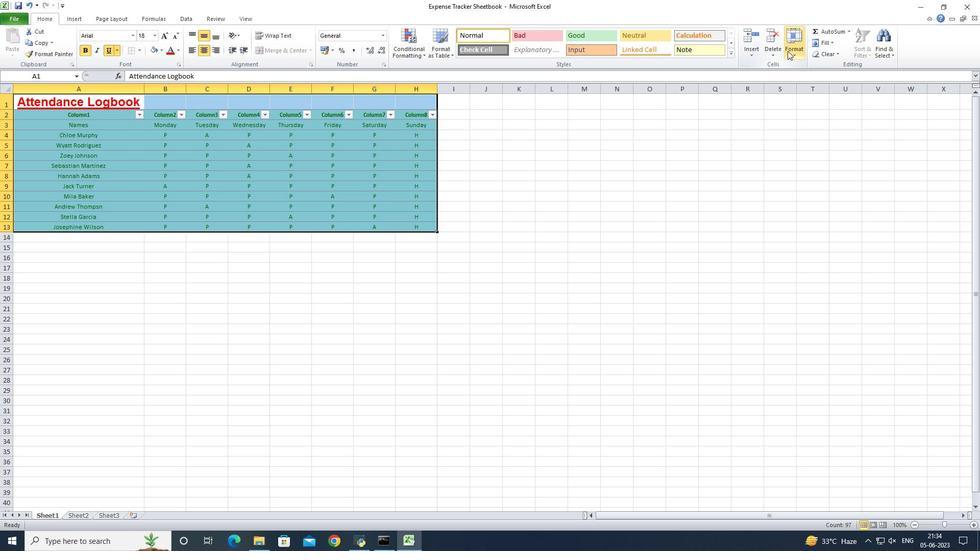 
Action: Mouse moved to (701, 219)
Screenshot: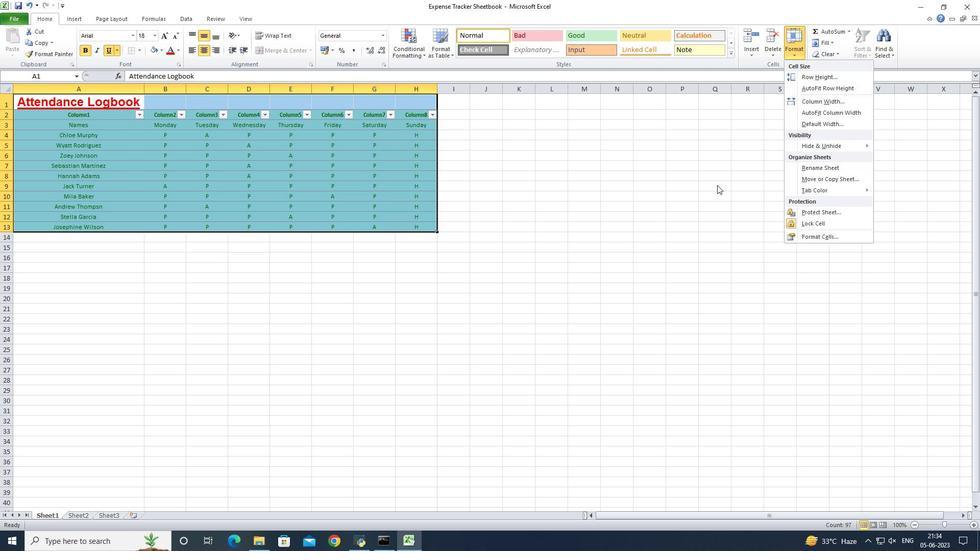 
Action: Mouse pressed left at (701, 219)
Screenshot: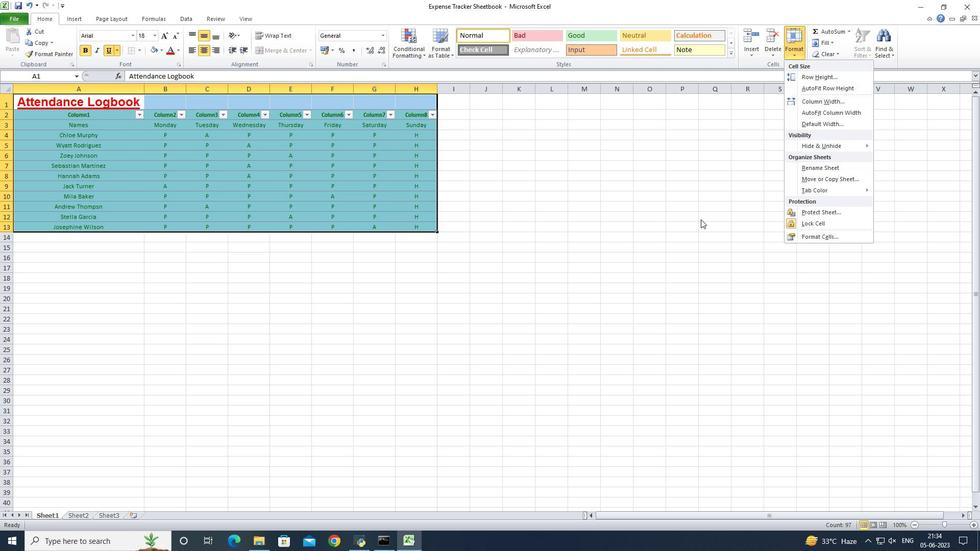 
Action: Mouse moved to (50, 121)
Screenshot: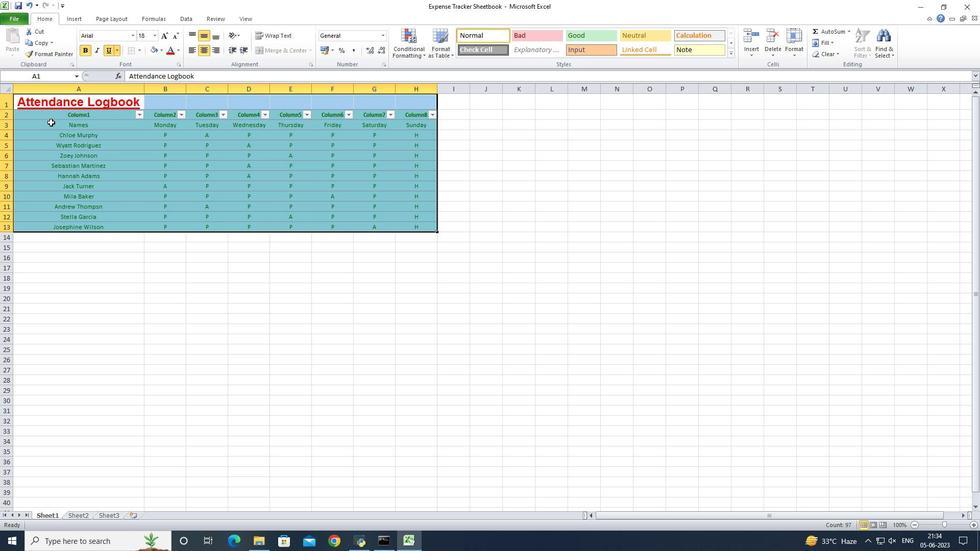 
Action: Mouse pressed left at (50, 121)
Screenshot: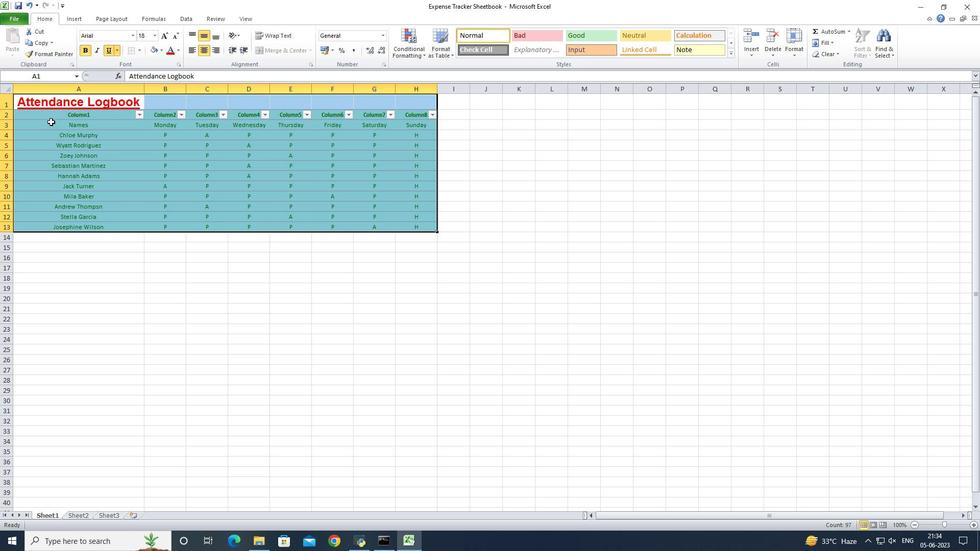 
Action: Mouse moved to (53, 111)
Screenshot: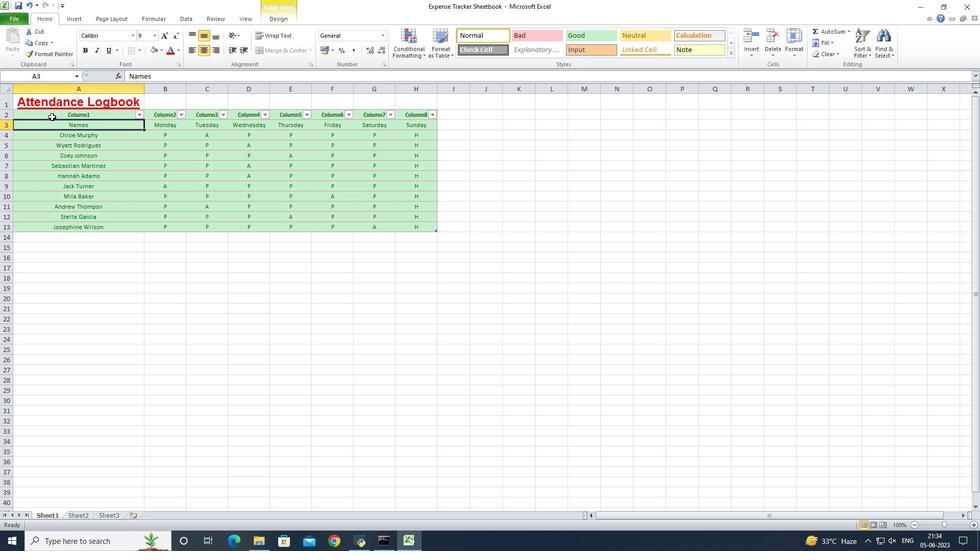 
Action: Mouse pressed left at (53, 111)
Screenshot: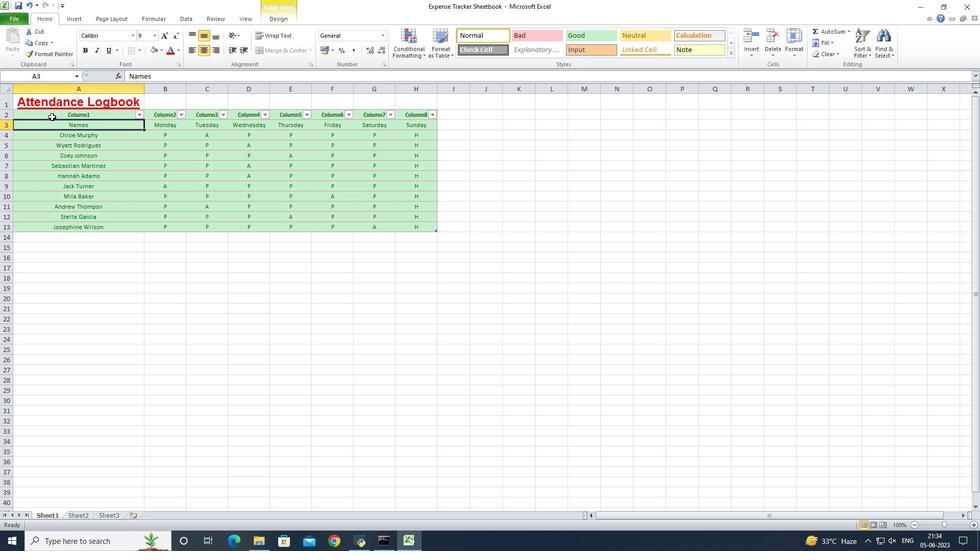 
Action: Mouse moved to (54, 115)
Screenshot: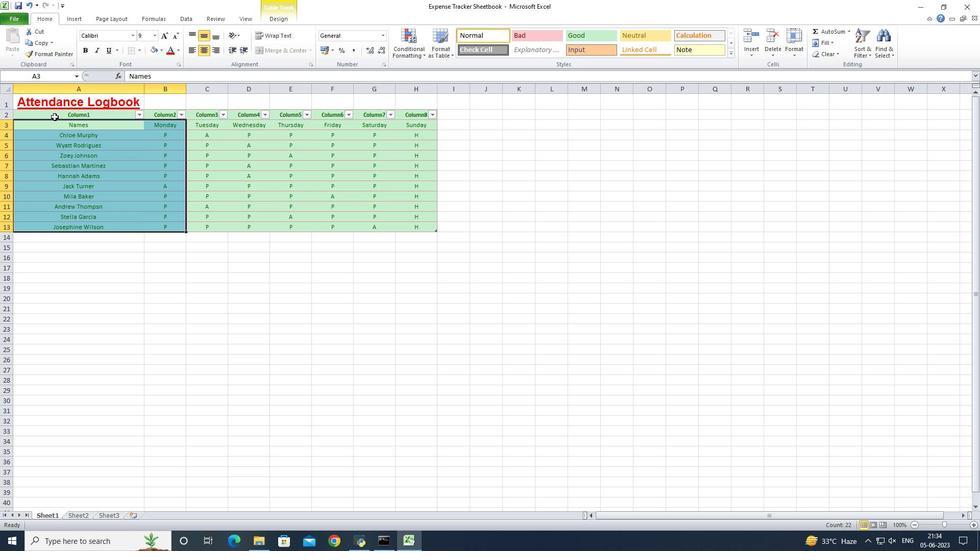 
Action: Mouse pressed left at (54, 115)
Screenshot: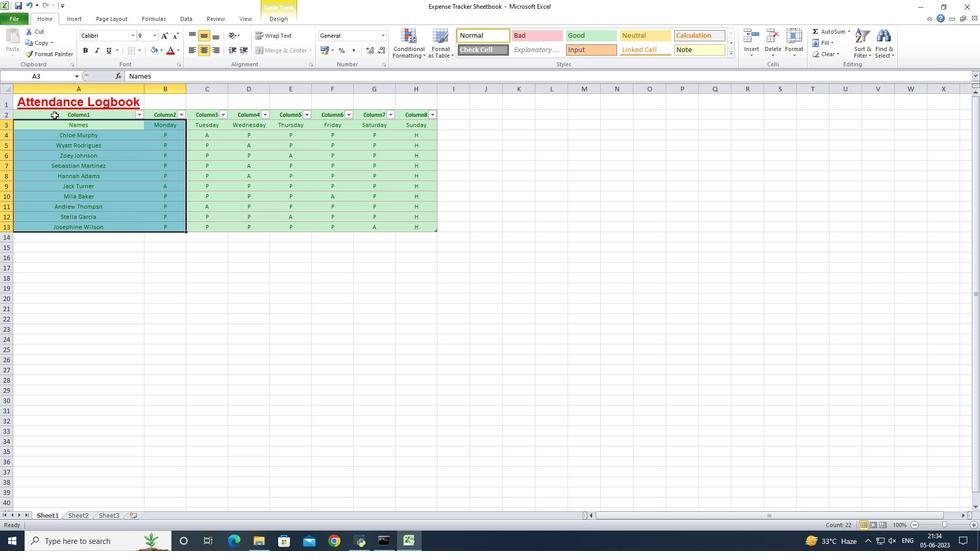 
Action: Mouse moved to (868, 56)
Screenshot: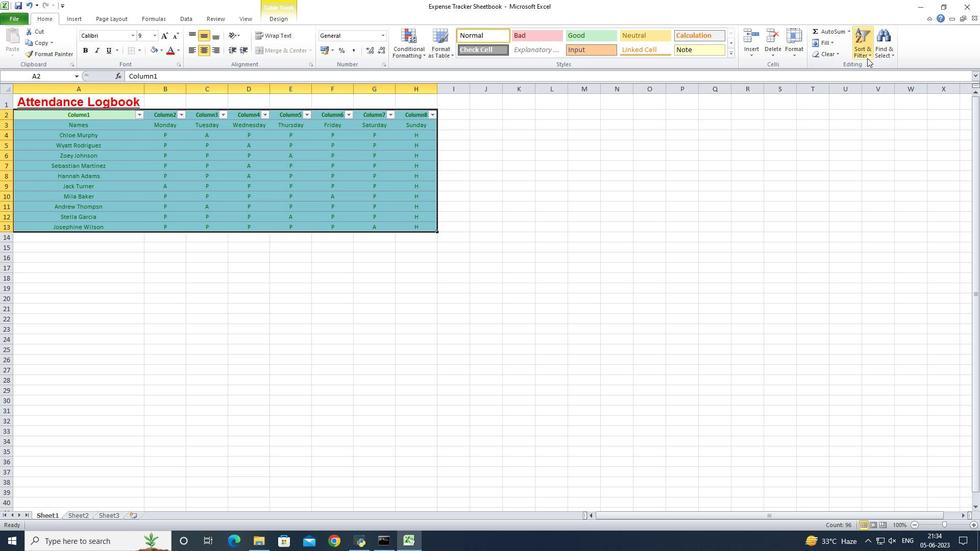 
Action: Mouse pressed left at (868, 56)
Screenshot: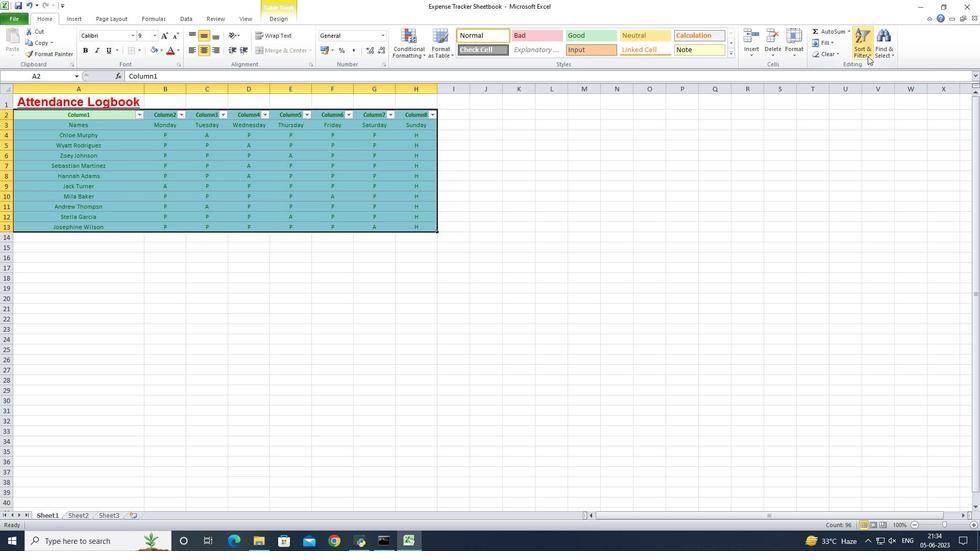 
Action: Mouse moved to (870, 66)
Screenshot: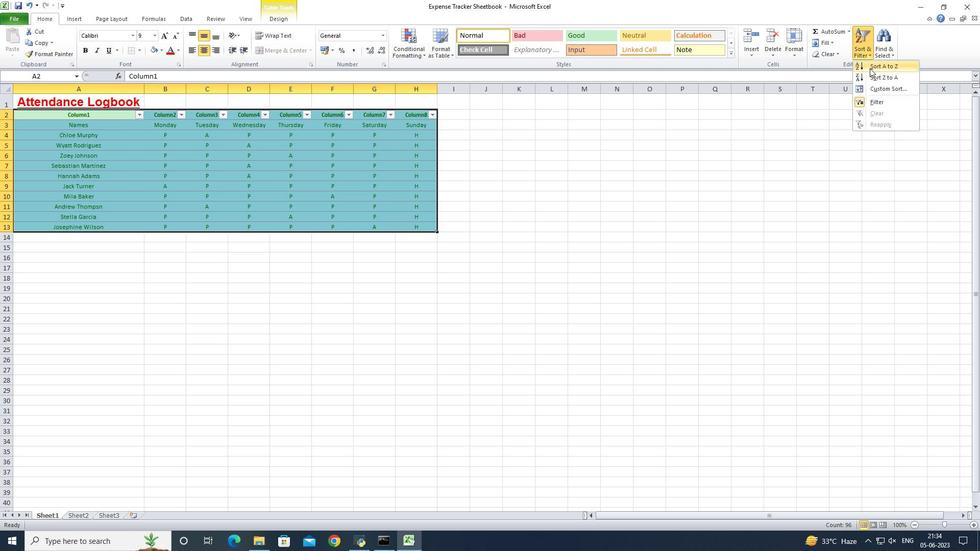 
Action: Mouse pressed left at (870, 66)
Screenshot: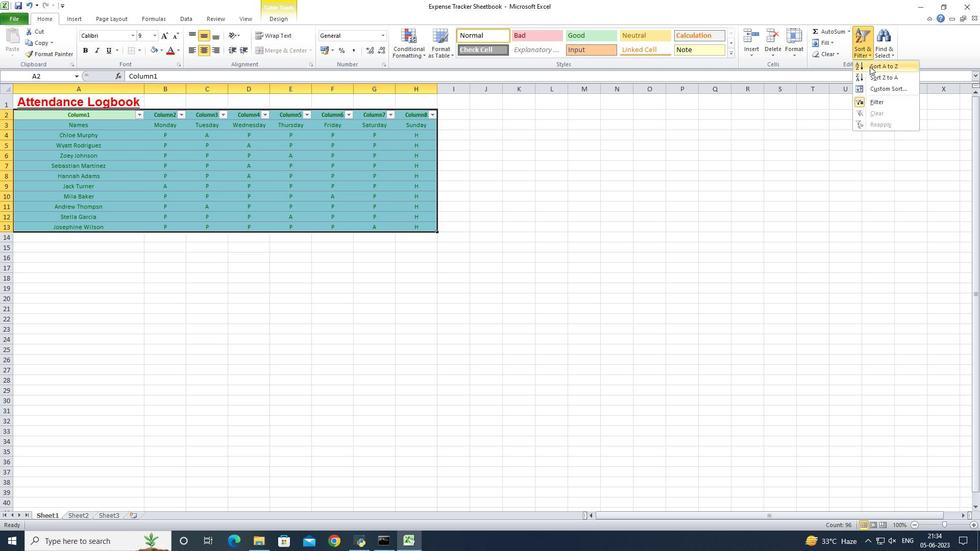 
Action: Mouse moved to (861, 54)
Screenshot: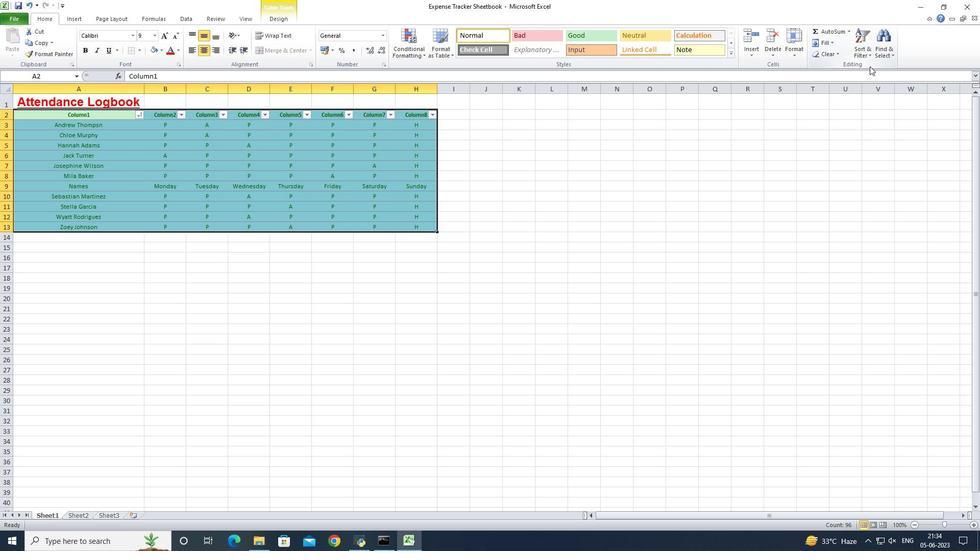 
Action: Mouse pressed left at (861, 54)
Screenshot: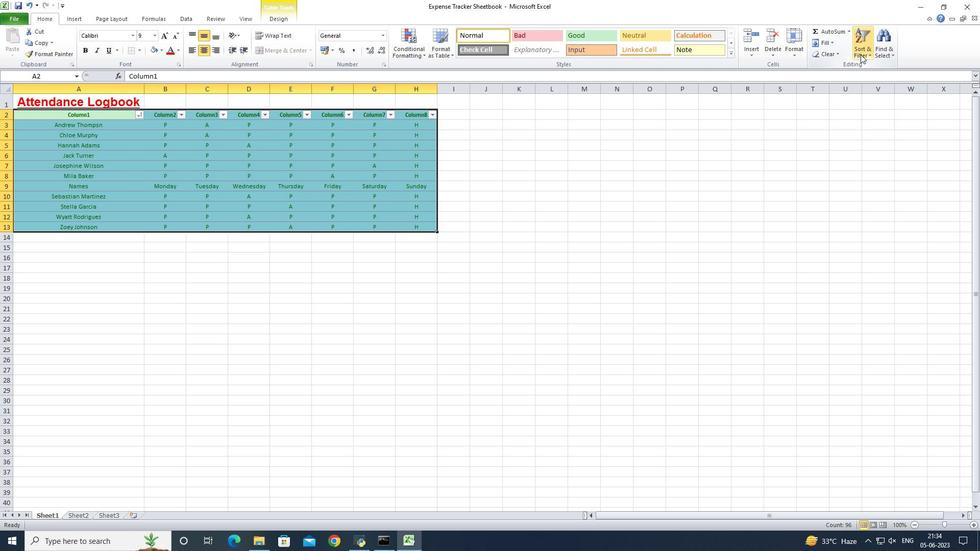 
Action: Mouse moved to (375, 348)
Screenshot: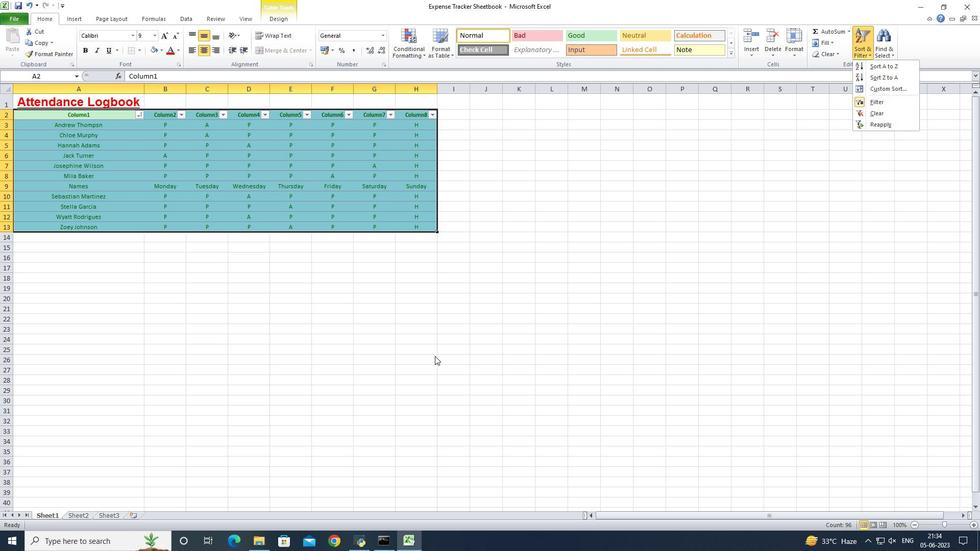 
Action: Mouse pressed left at (375, 348)
Screenshot: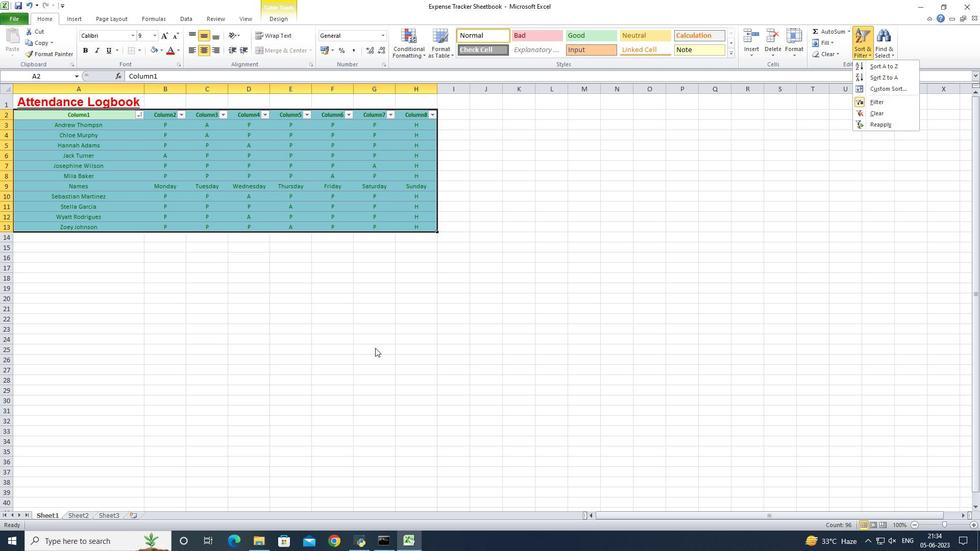 
Action: Mouse moved to (375, 345)
Screenshot: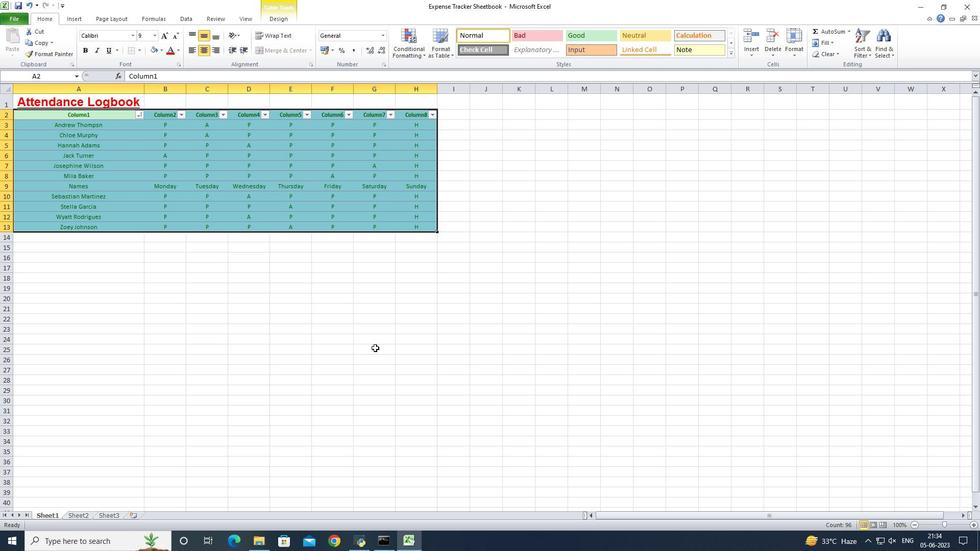 
Action: Key pressed ctrl+S
Screenshot: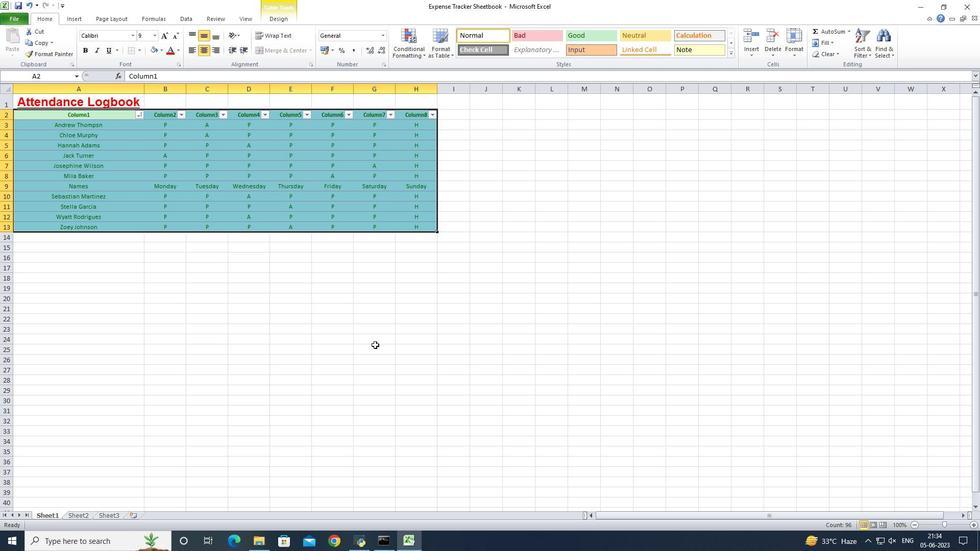 
Action: Mouse moved to (374, 338)
Screenshot: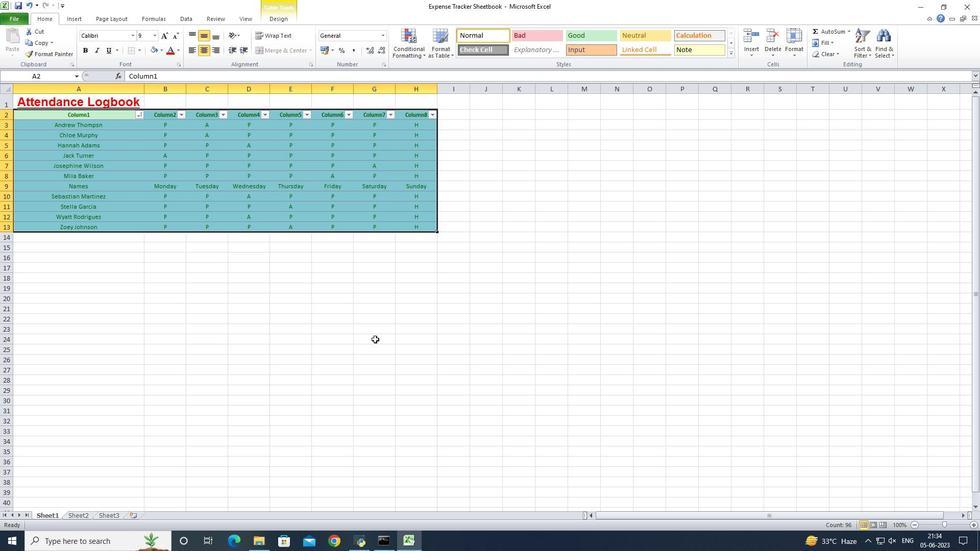 
